 Task: Search one way flight ticket for 2 adults, 2 infants in seat and 1 infant on lap in first from Rochester: Frederick Douglass/greater Rochester International Airport to Springfield: Abraham Lincoln Capital Airport on 5-2-2023. Choice of flights is Alaska. Number of bags: 1 checked bag. Price is upto 109000. Outbound departure time preference is 10:45.
Action: Mouse moved to (262, 362)
Screenshot: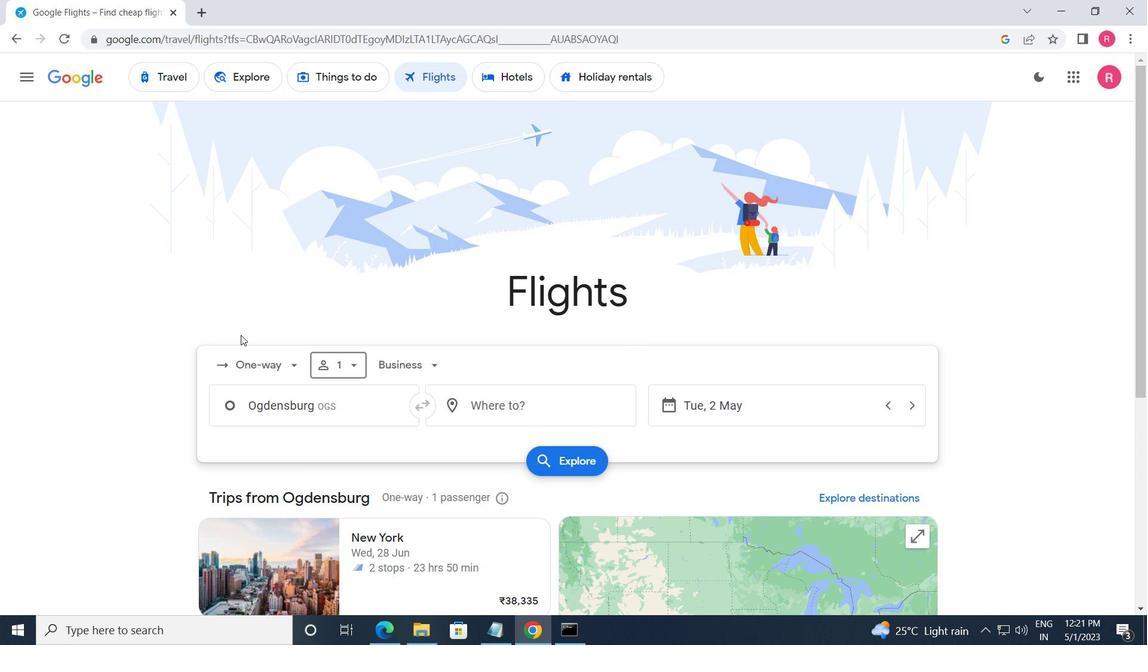 
Action: Mouse pressed left at (262, 362)
Screenshot: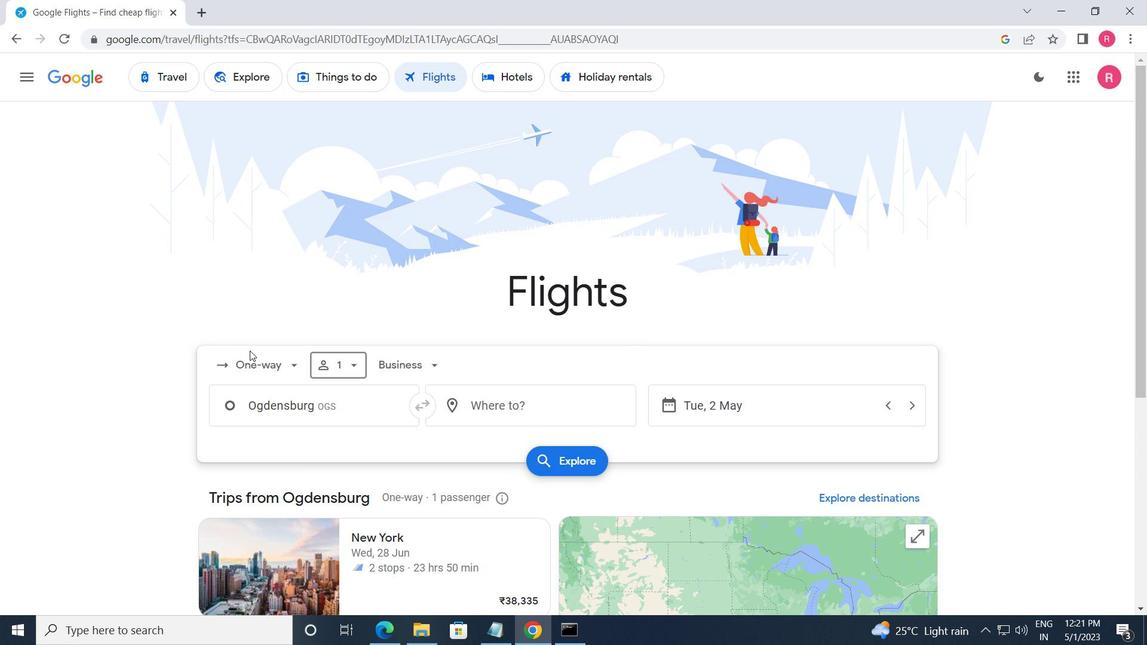 
Action: Mouse moved to (294, 433)
Screenshot: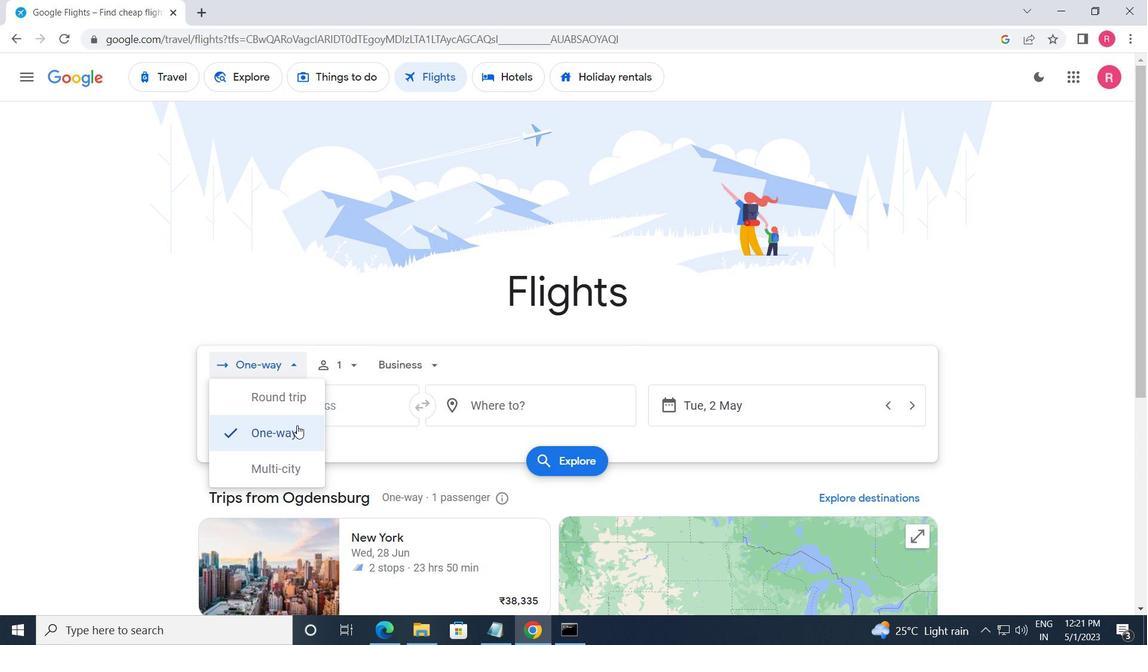 
Action: Mouse pressed left at (294, 433)
Screenshot: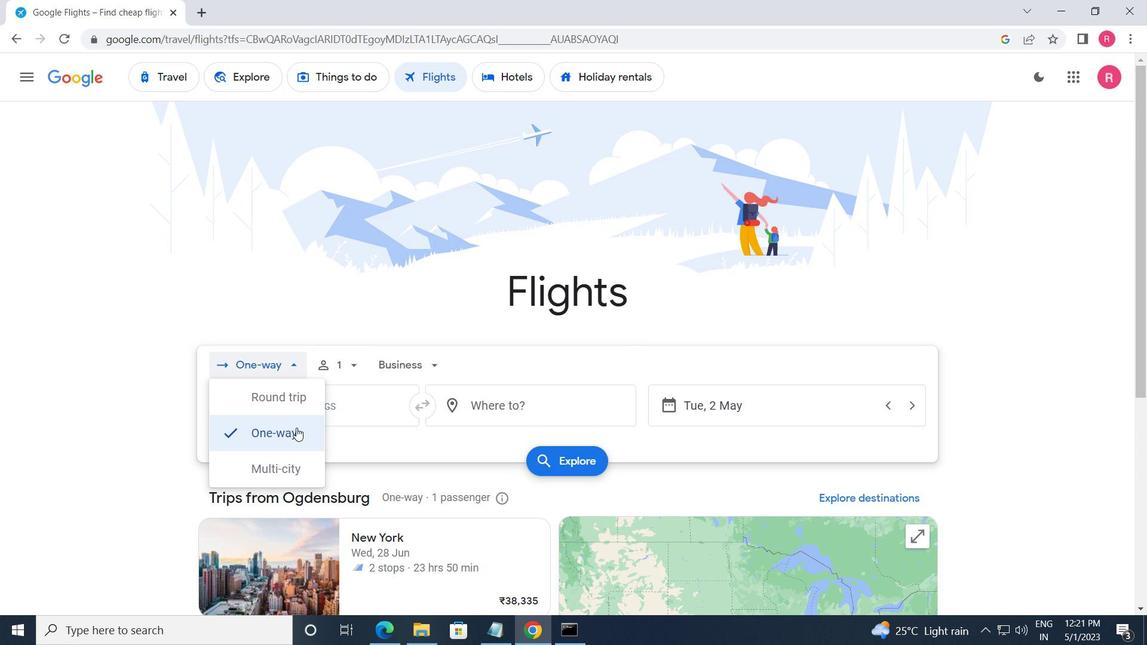 
Action: Mouse moved to (334, 372)
Screenshot: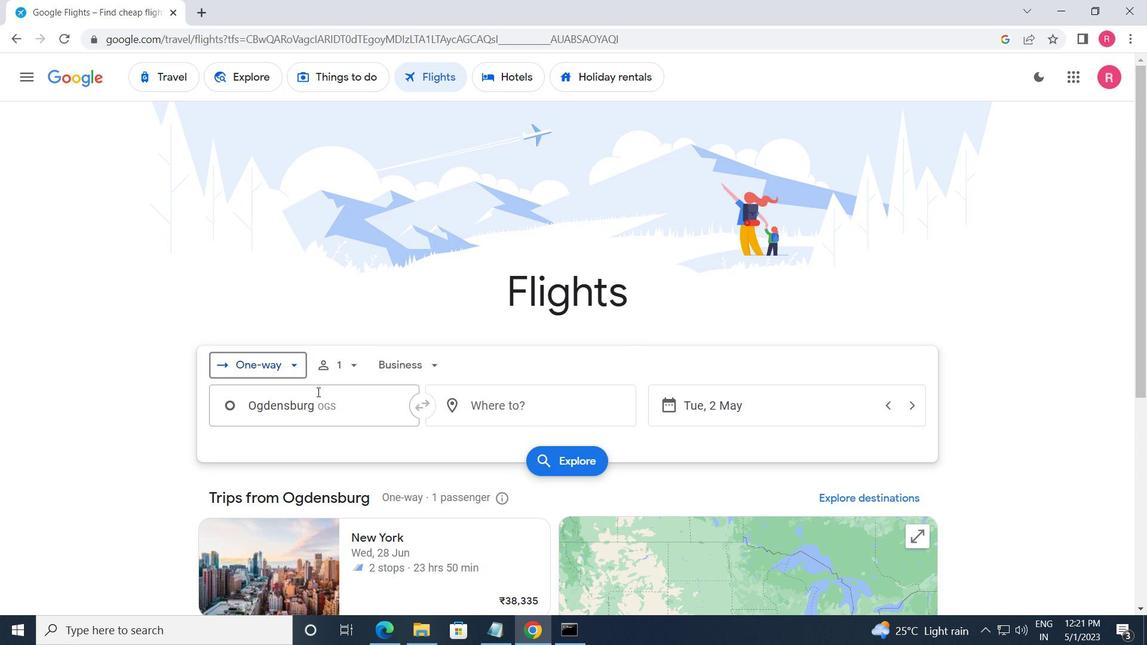 
Action: Mouse pressed left at (334, 372)
Screenshot: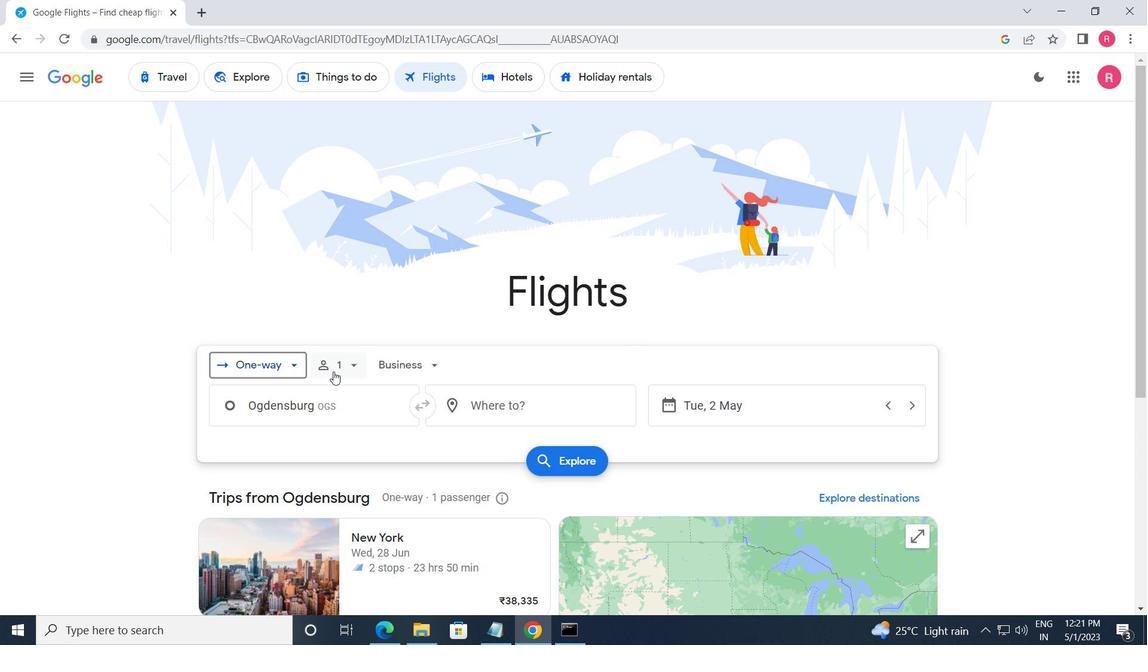 
Action: Mouse moved to (463, 406)
Screenshot: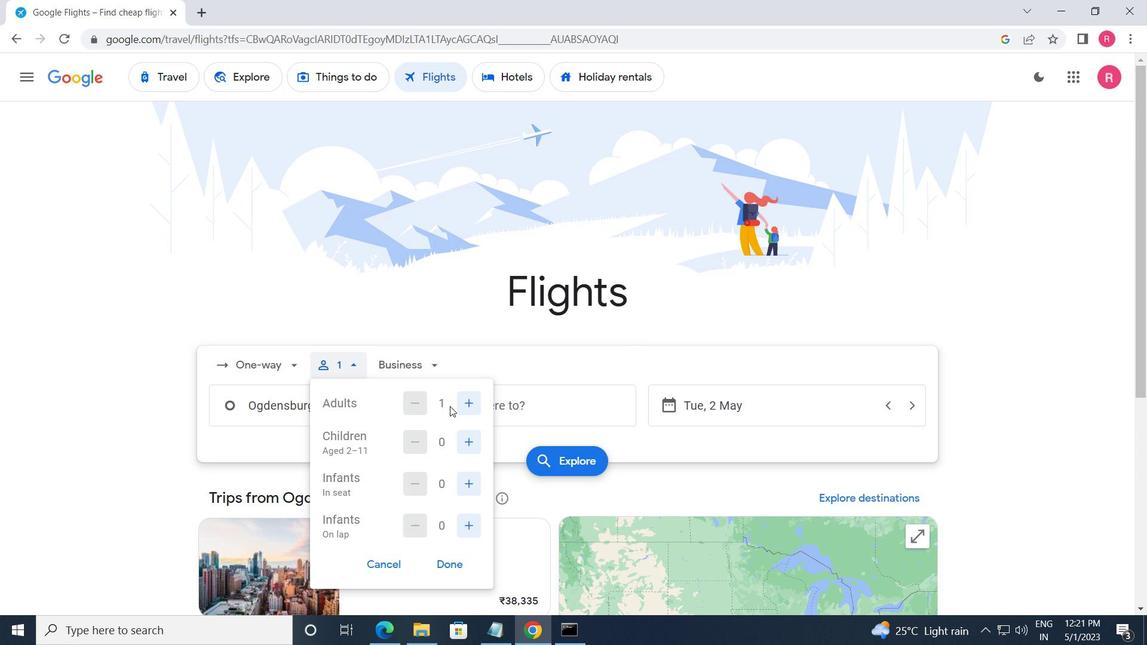 
Action: Mouse pressed left at (463, 406)
Screenshot: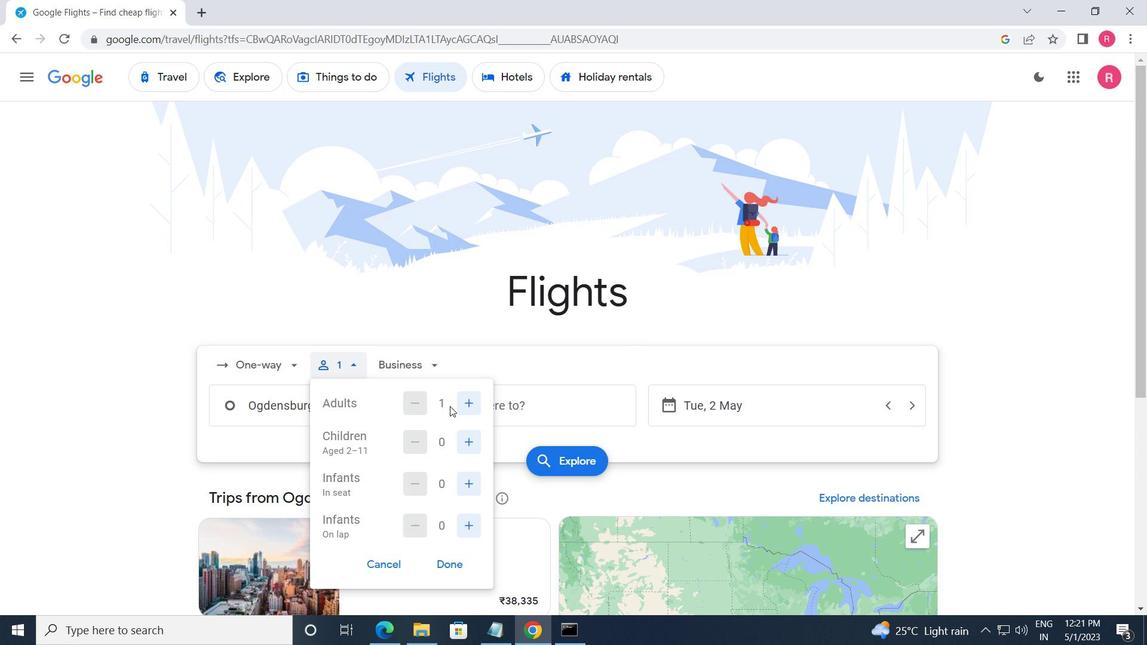 
Action: Mouse moved to (464, 407)
Screenshot: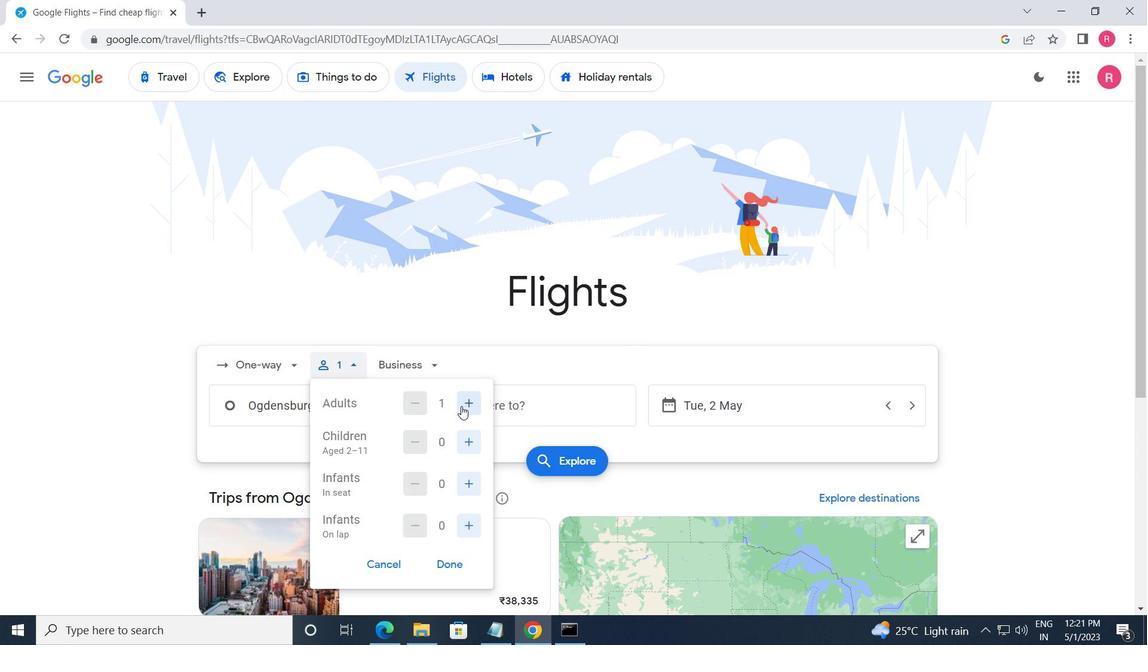 
Action: Mouse pressed left at (464, 407)
Screenshot: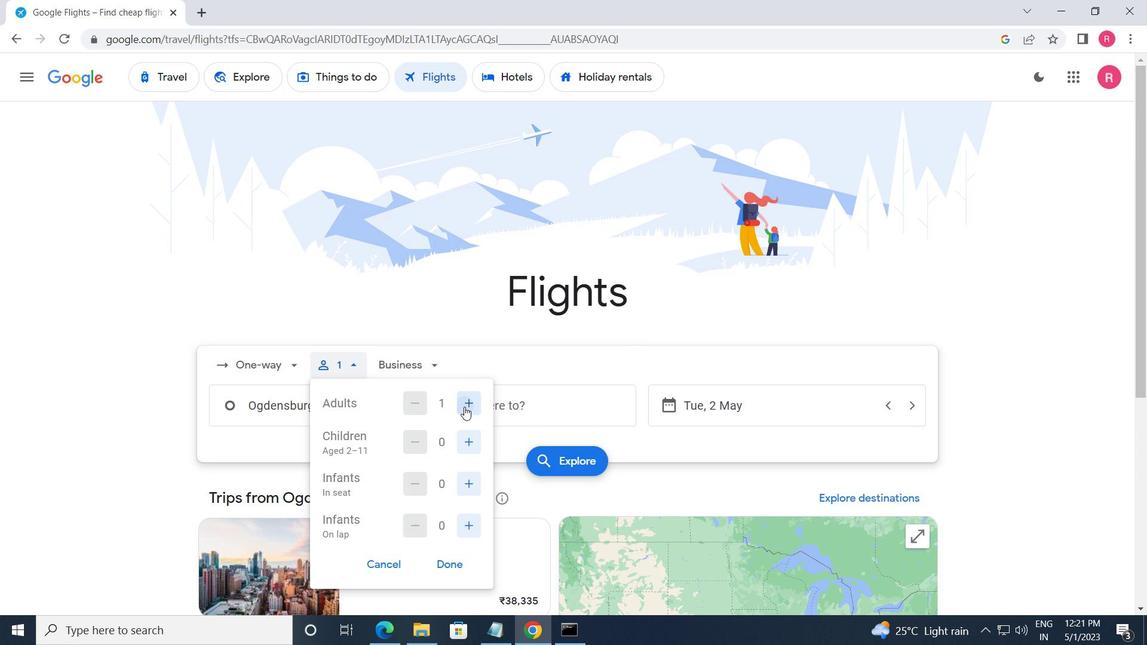 
Action: Mouse moved to (407, 406)
Screenshot: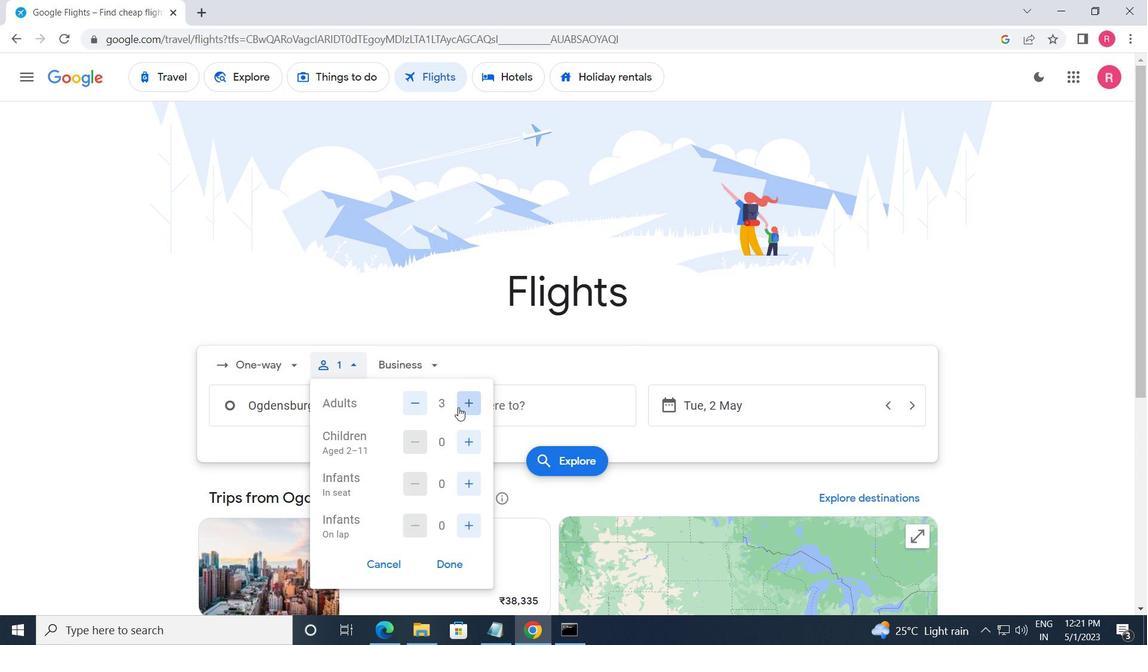 
Action: Mouse pressed left at (407, 406)
Screenshot: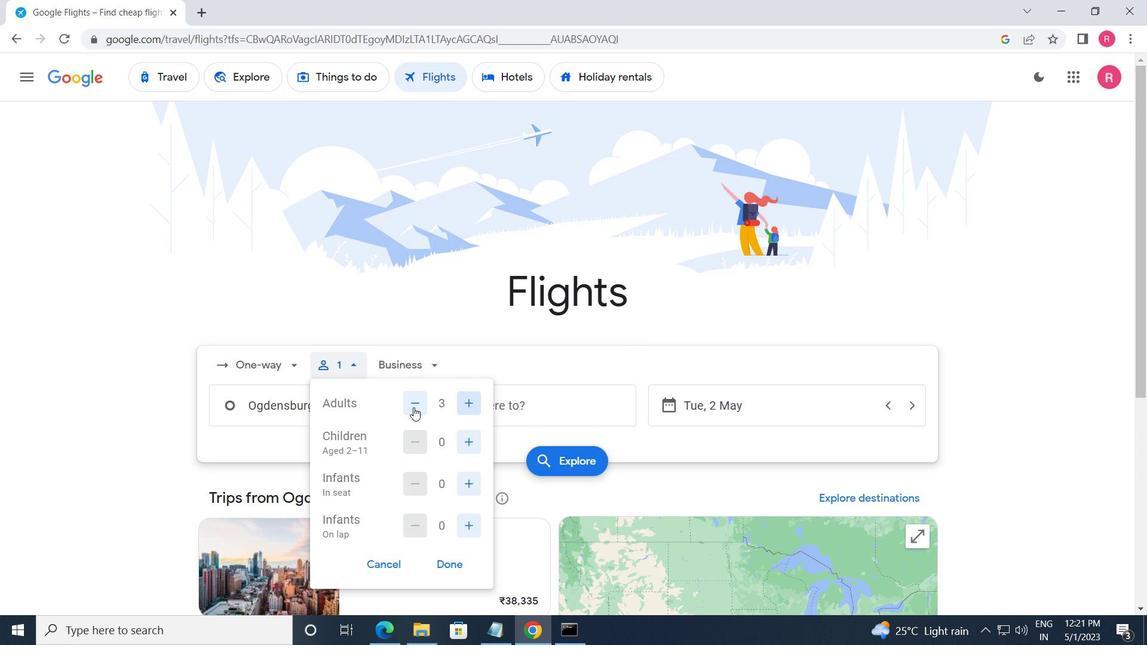 
Action: Mouse moved to (466, 442)
Screenshot: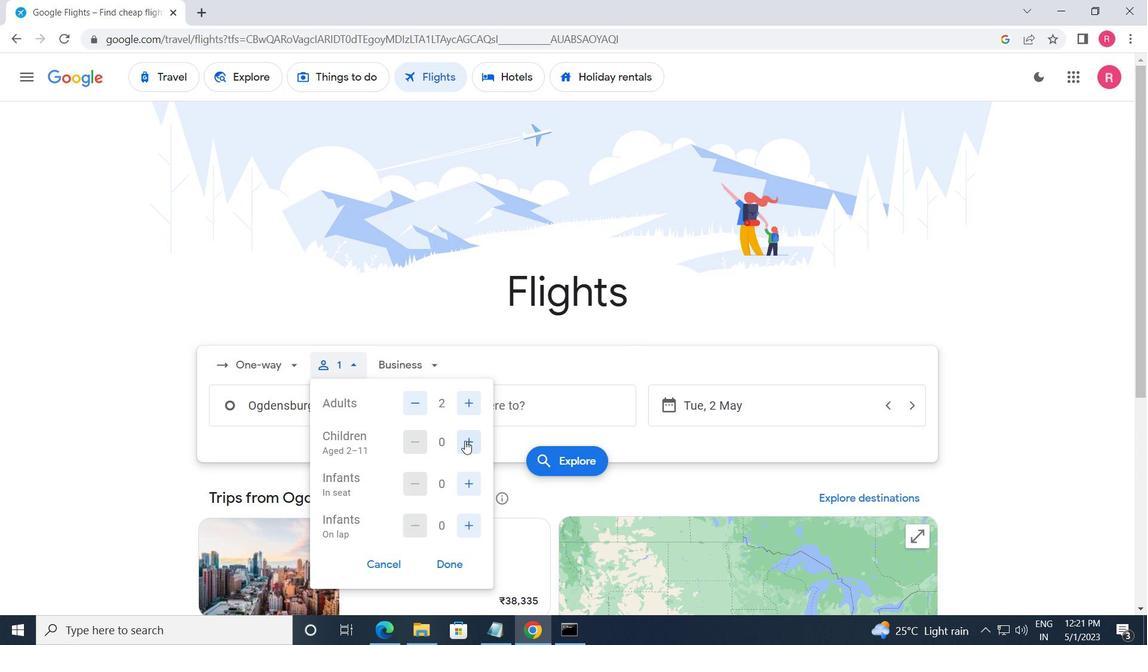 
Action: Mouse pressed left at (466, 442)
Screenshot: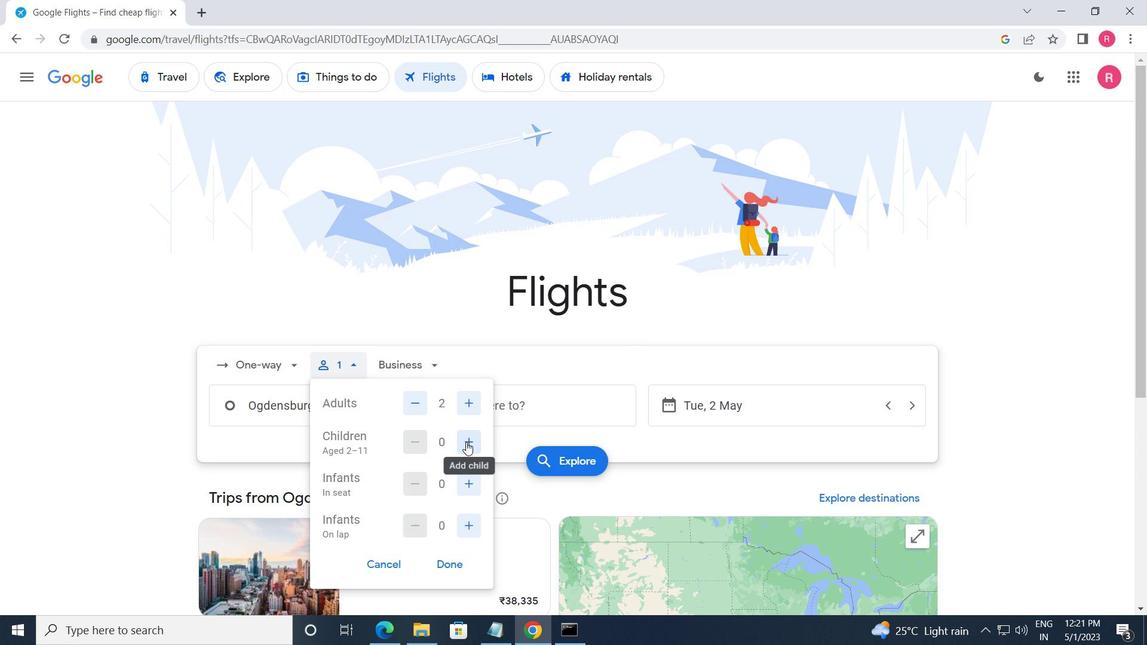 
Action: Mouse moved to (466, 442)
Screenshot: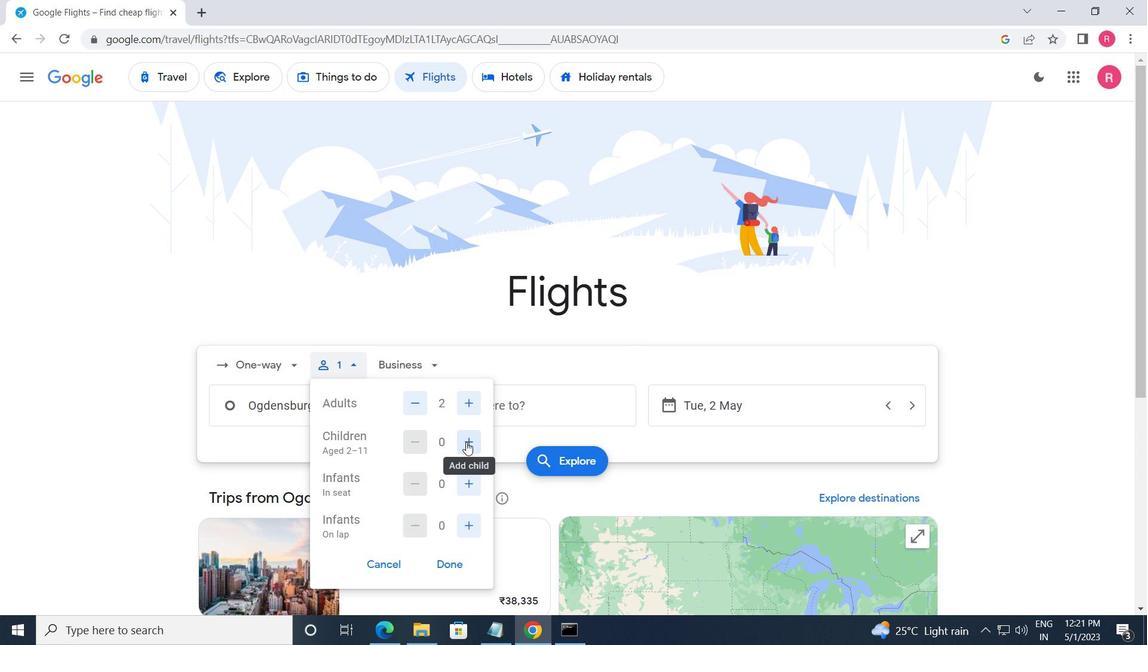 
Action: Mouse pressed left at (466, 442)
Screenshot: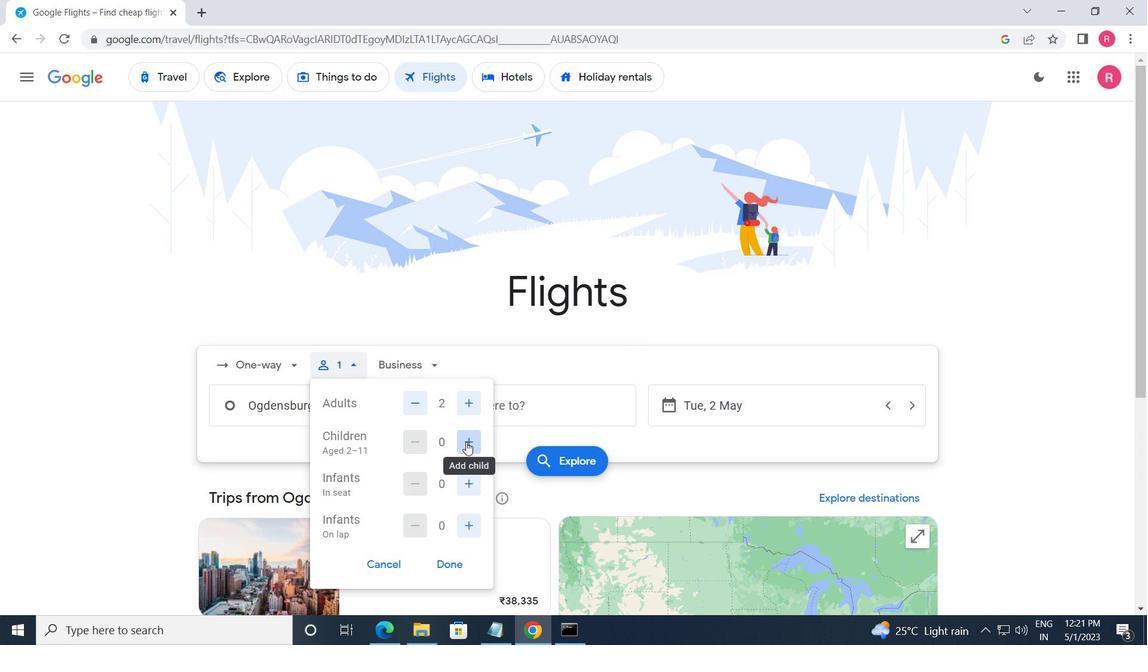 
Action: Mouse moved to (469, 489)
Screenshot: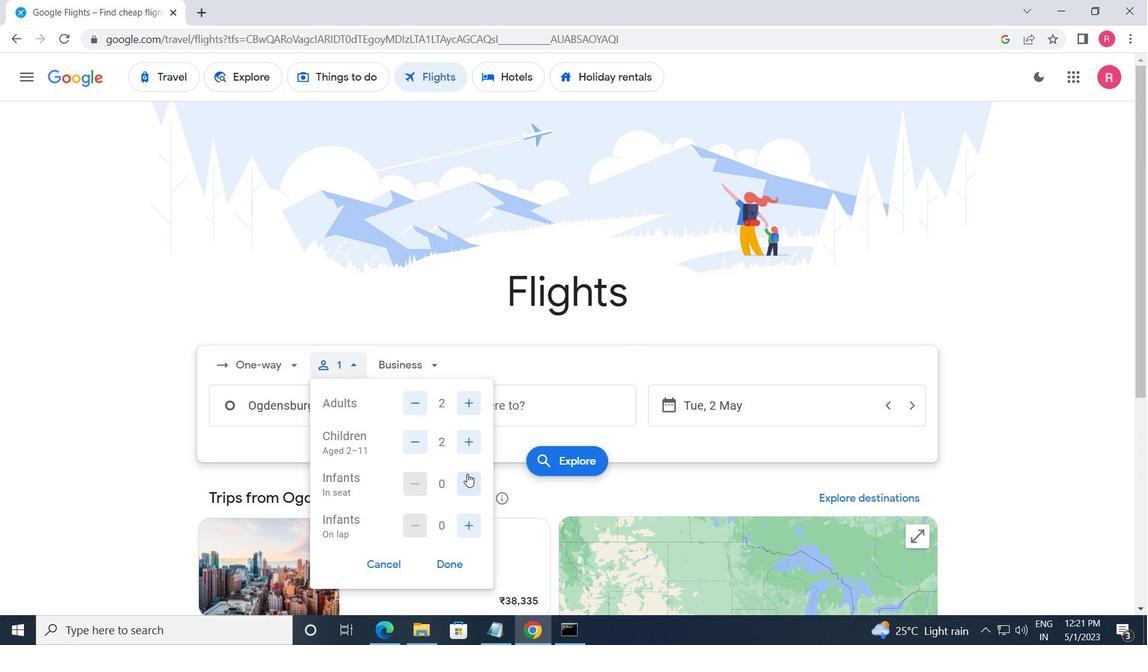 
Action: Mouse pressed left at (469, 489)
Screenshot: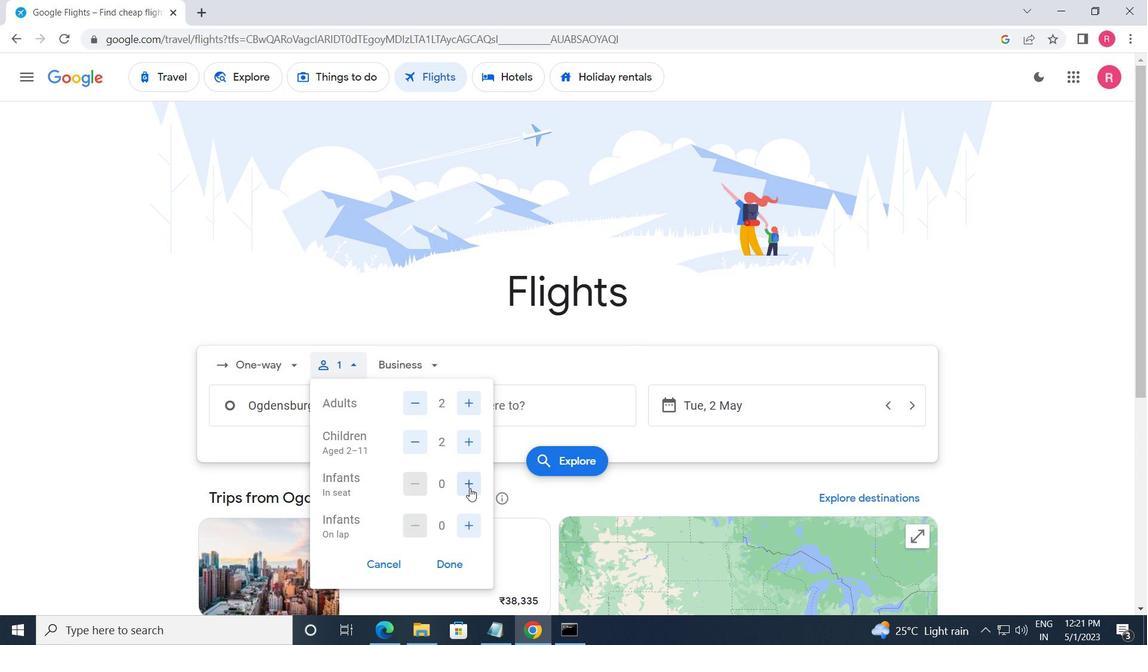 
Action: Mouse moved to (470, 490)
Screenshot: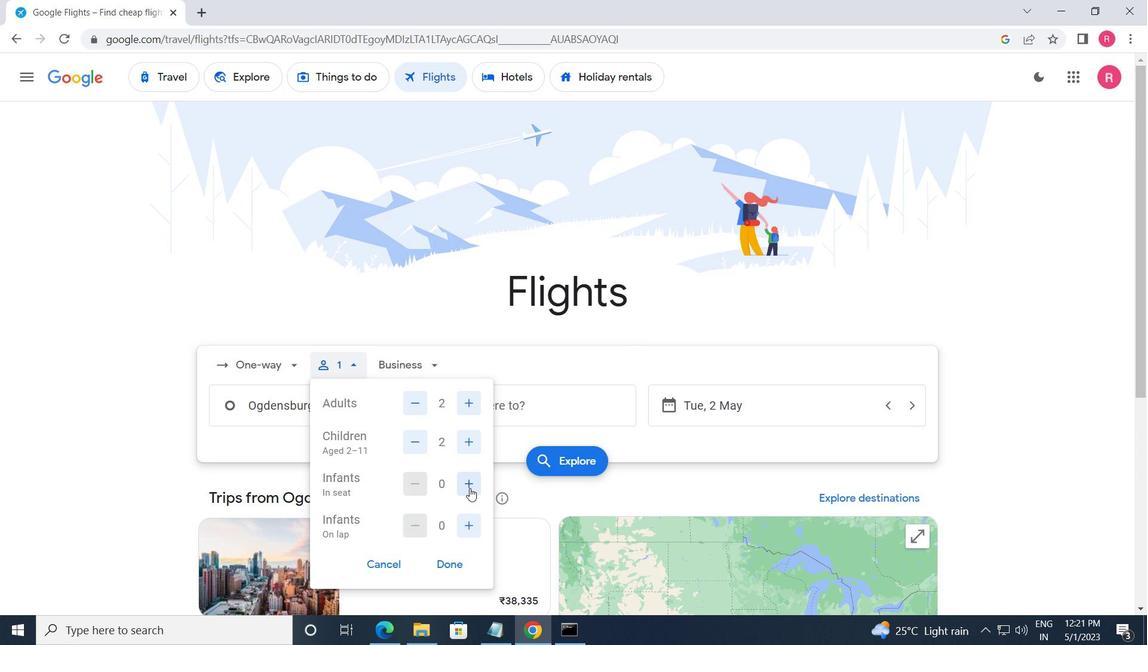 
Action: Mouse pressed left at (470, 490)
Screenshot: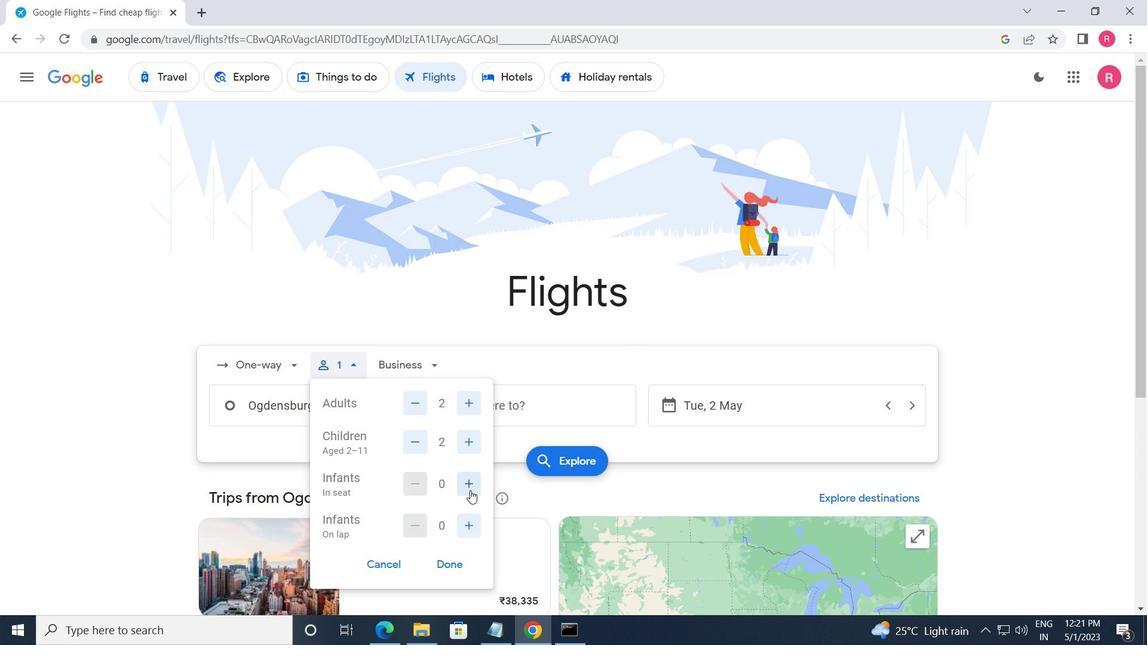 
Action: Mouse moved to (394, 367)
Screenshot: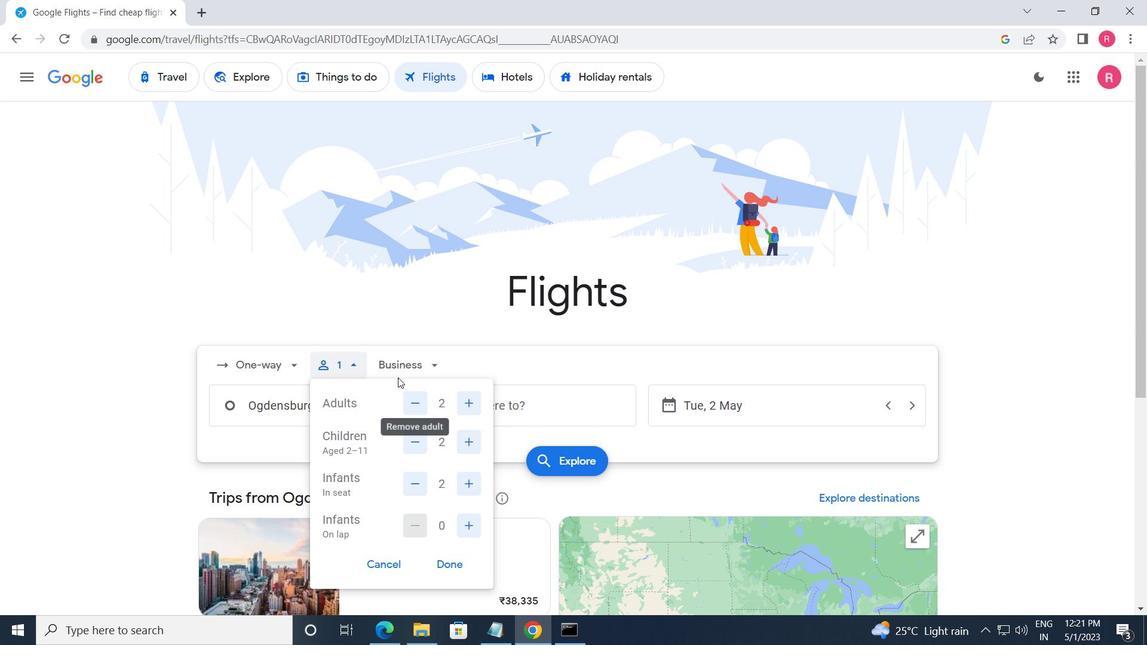 
Action: Mouse pressed left at (394, 367)
Screenshot: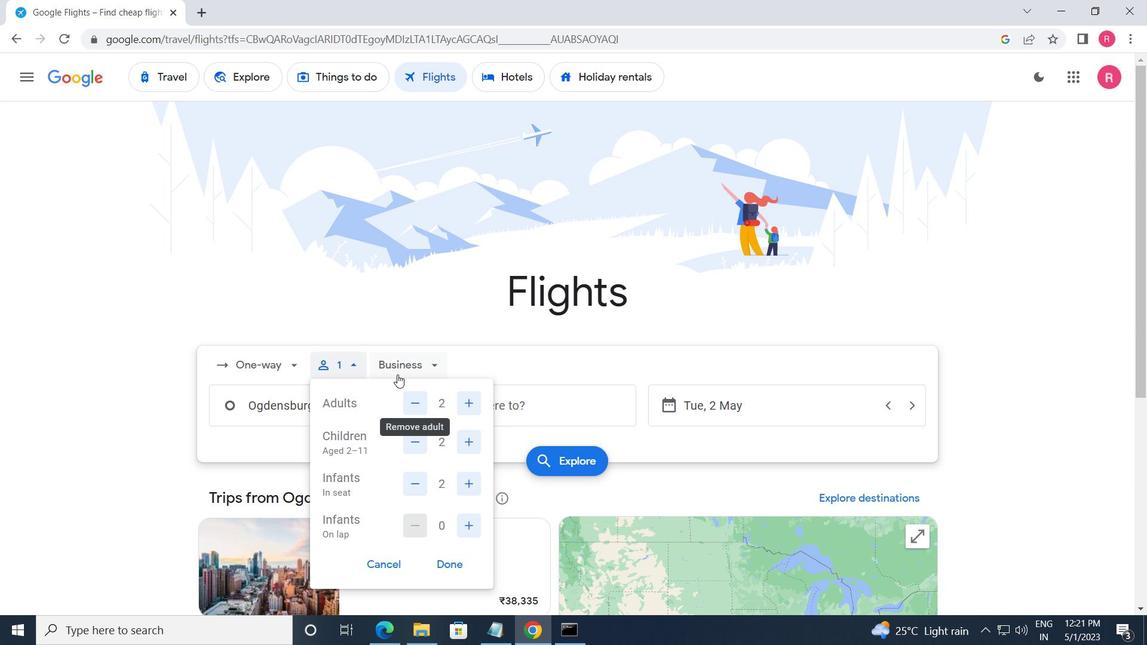 
Action: Mouse moved to (435, 501)
Screenshot: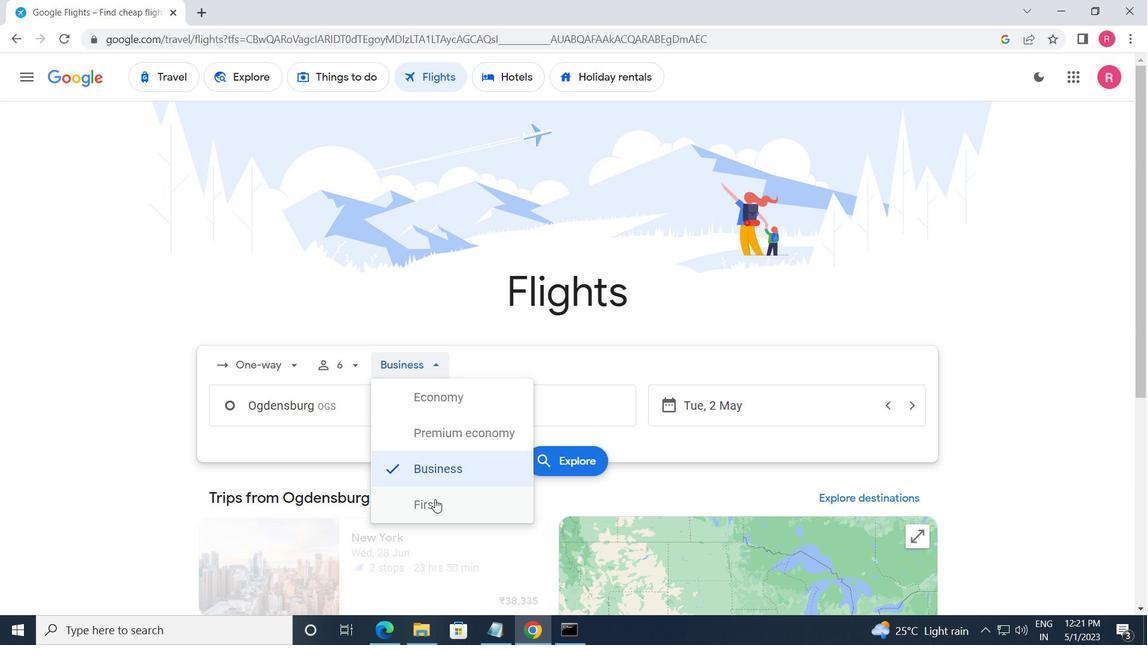 
Action: Mouse pressed left at (435, 501)
Screenshot: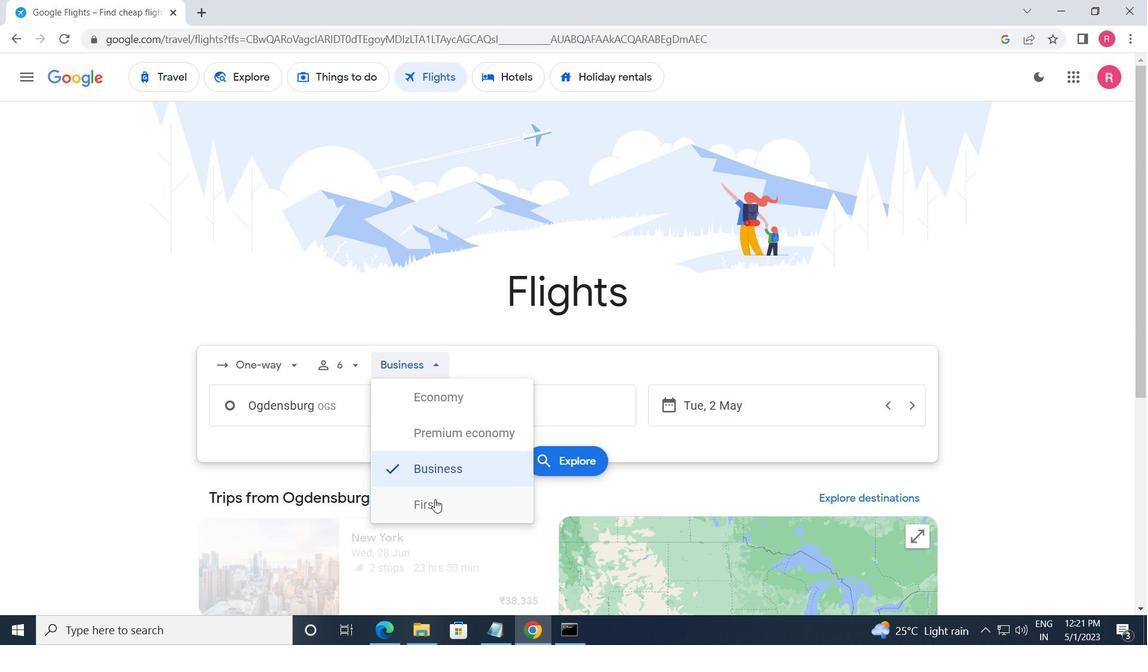 
Action: Mouse moved to (342, 416)
Screenshot: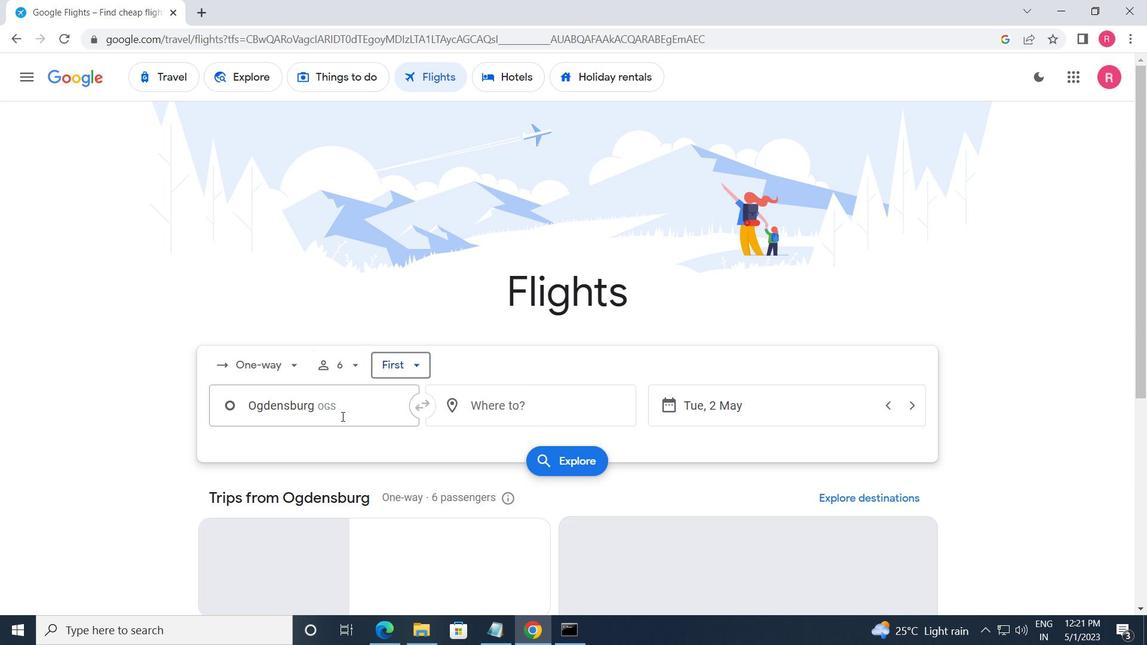 
Action: Mouse pressed left at (342, 416)
Screenshot: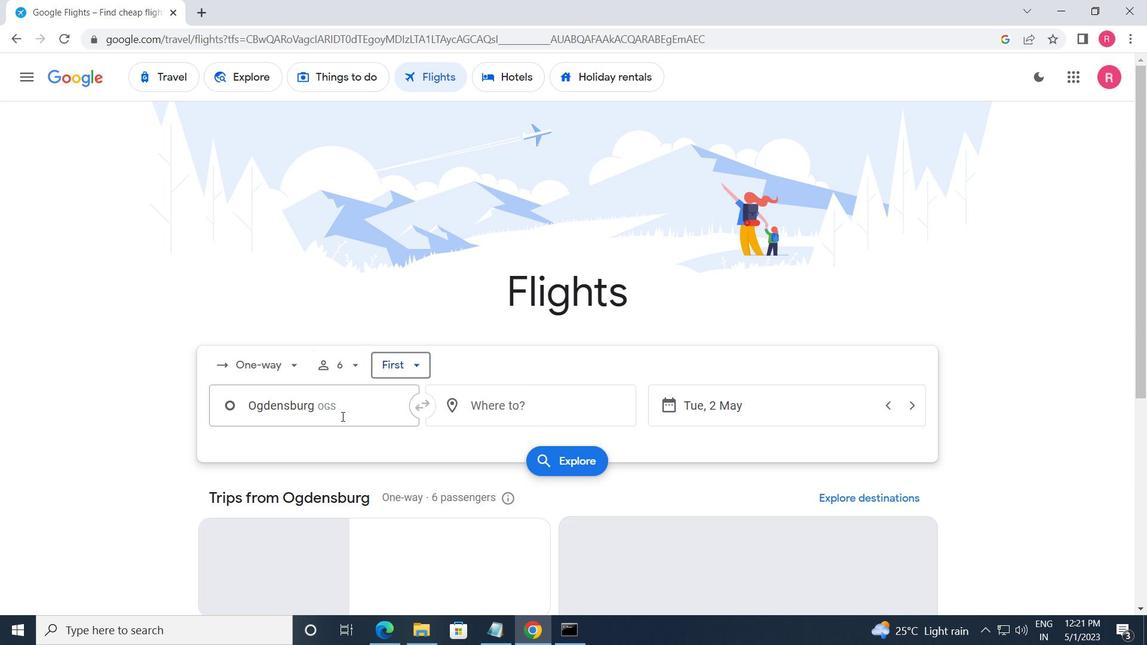 
Action: Mouse moved to (340, 450)
Screenshot: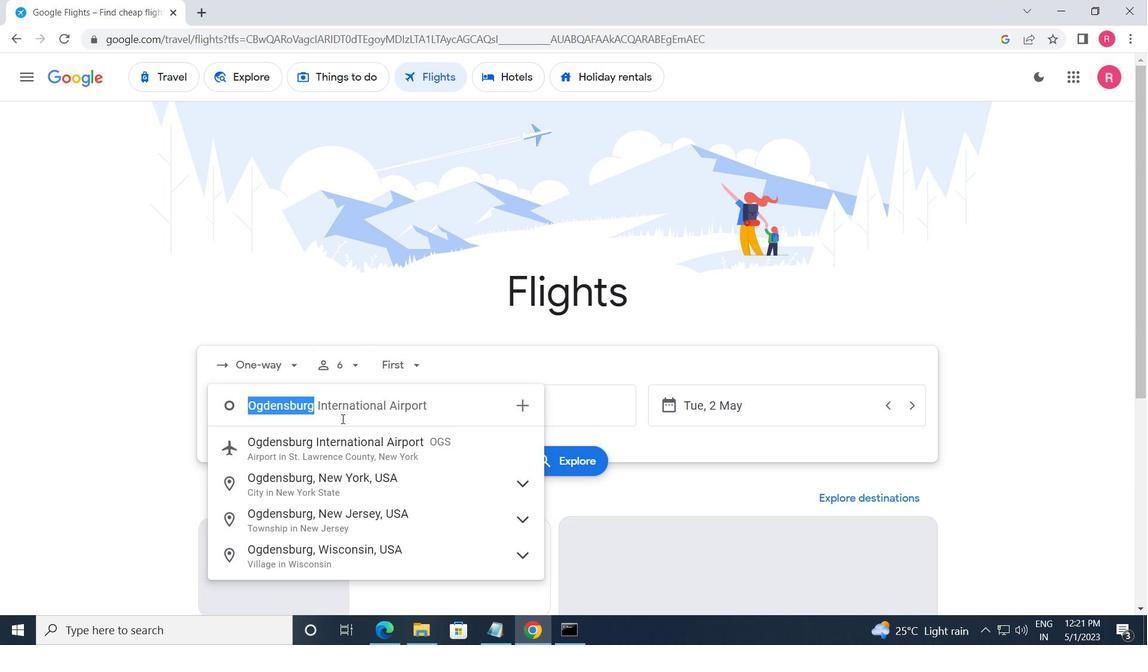 
Action: Mouse pressed left at (340, 450)
Screenshot: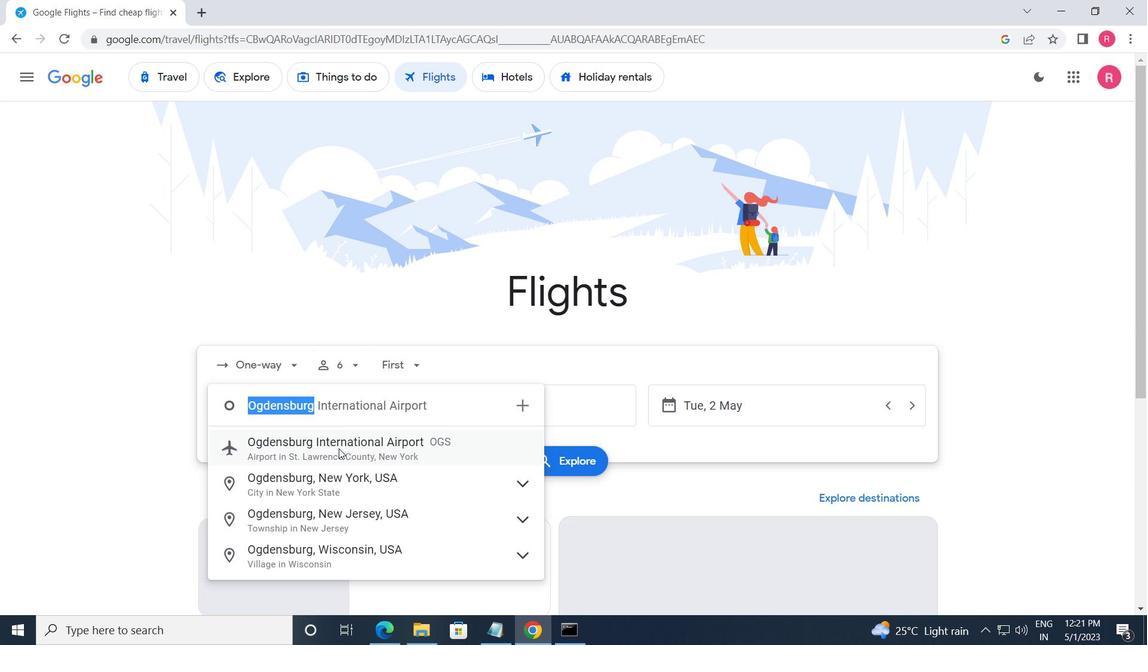 
Action: Mouse moved to (506, 404)
Screenshot: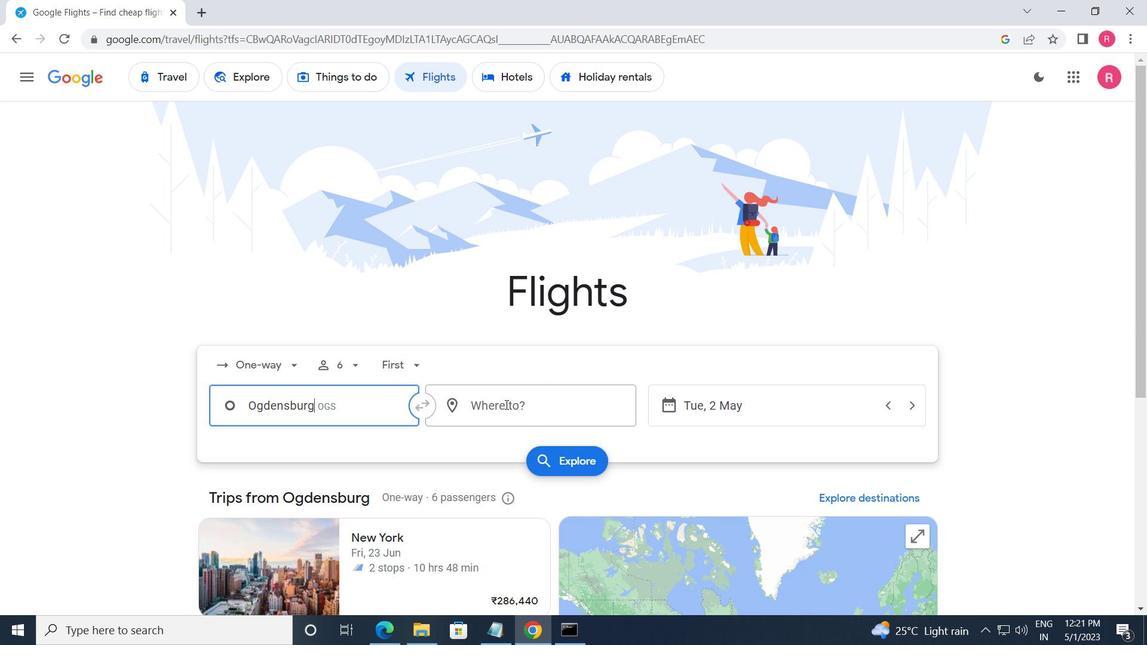 
Action: Mouse pressed left at (506, 404)
Screenshot: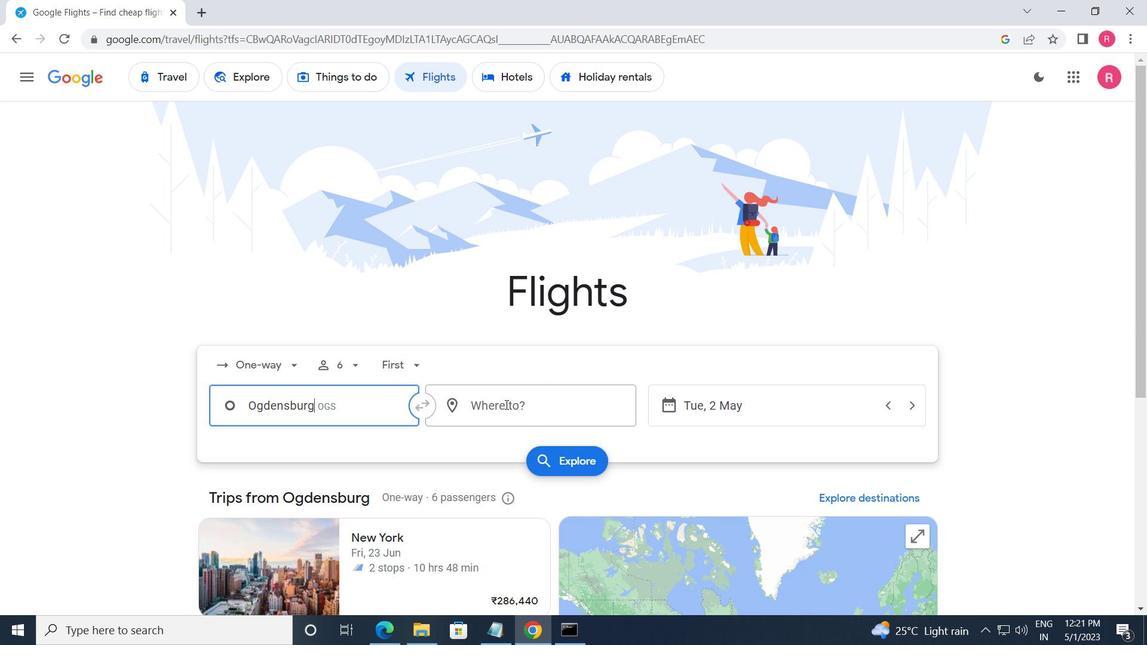 
Action: Mouse moved to (501, 553)
Screenshot: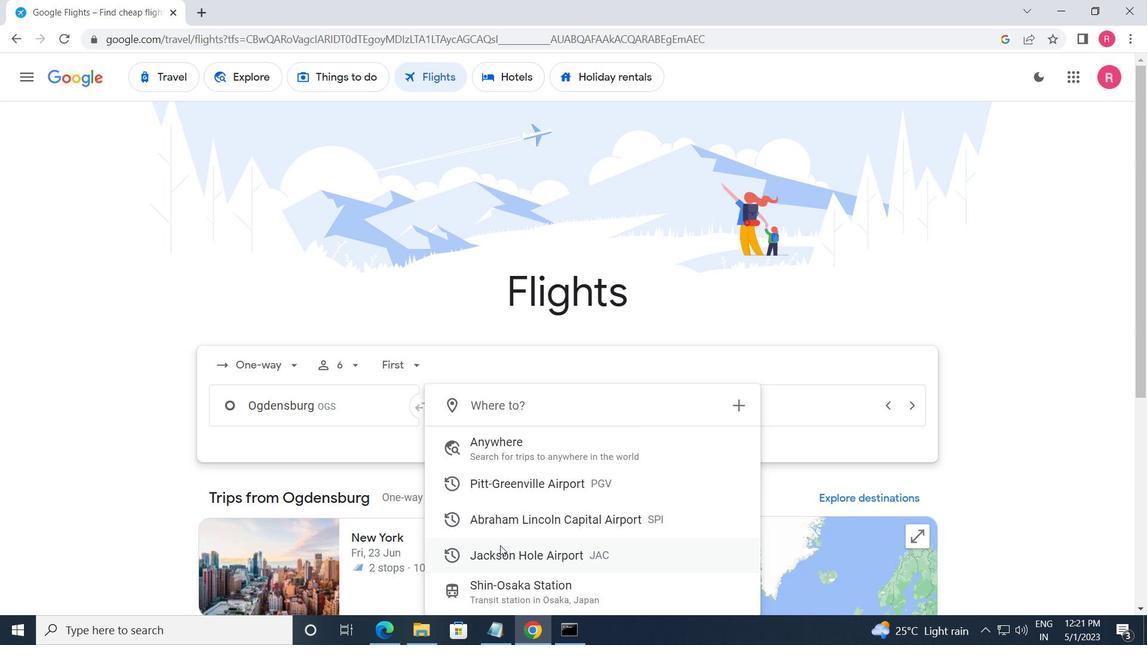 
Action: Mouse pressed left at (501, 553)
Screenshot: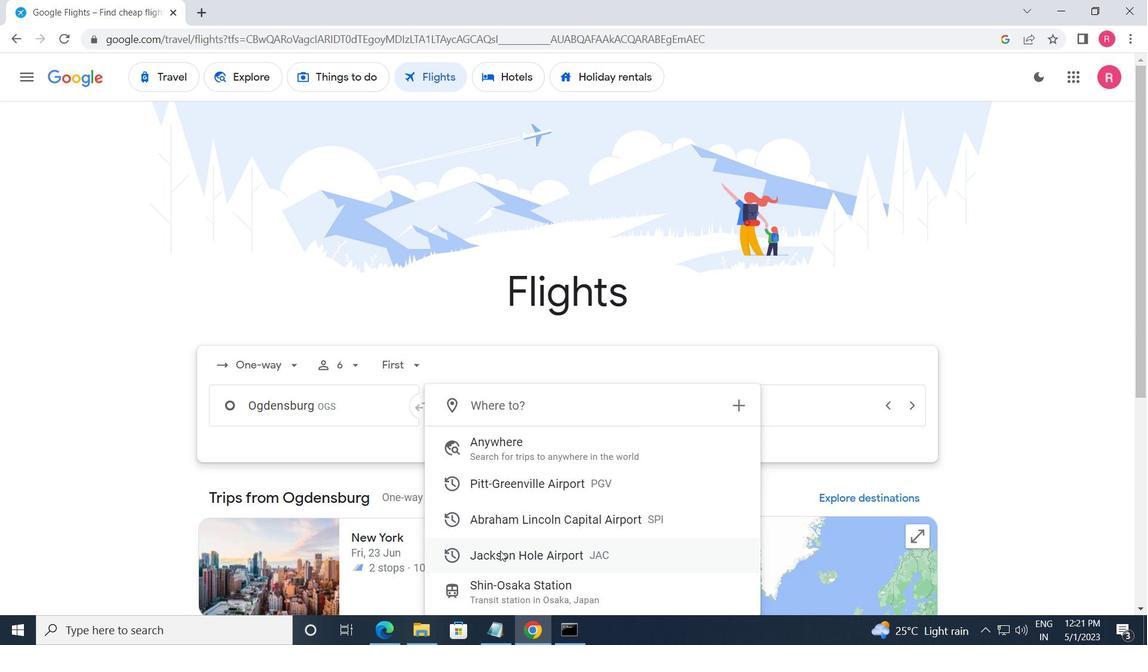 
Action: Mouse moved to (753, 418)
Screenshot: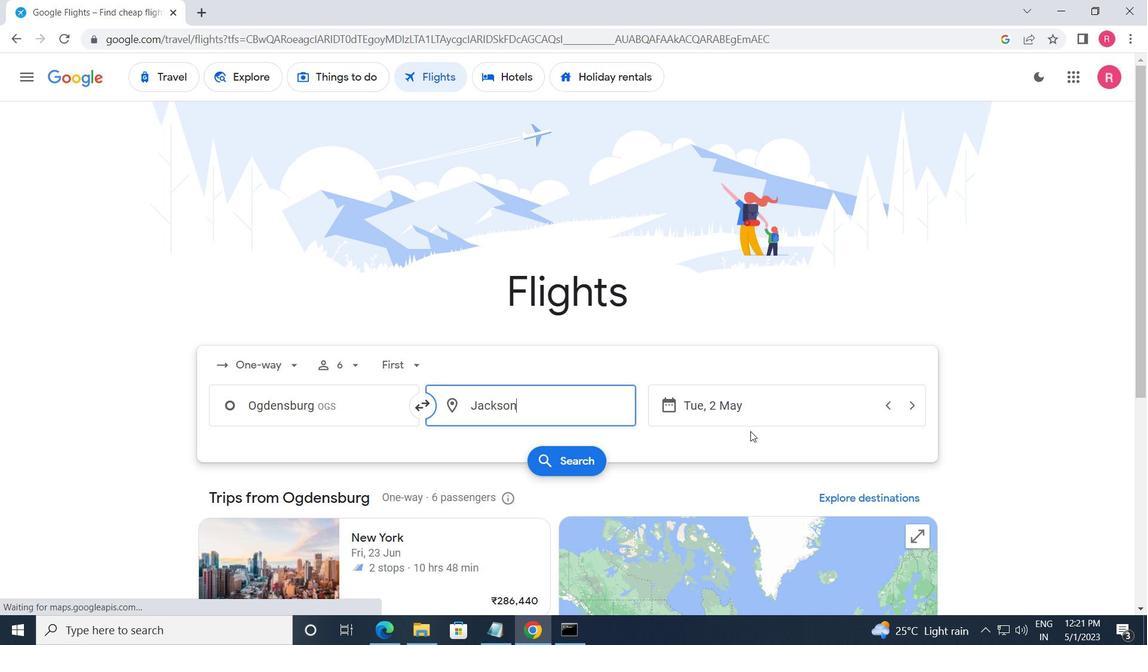 
Action: Mouse pressed left at (753, 418)
Screenshot: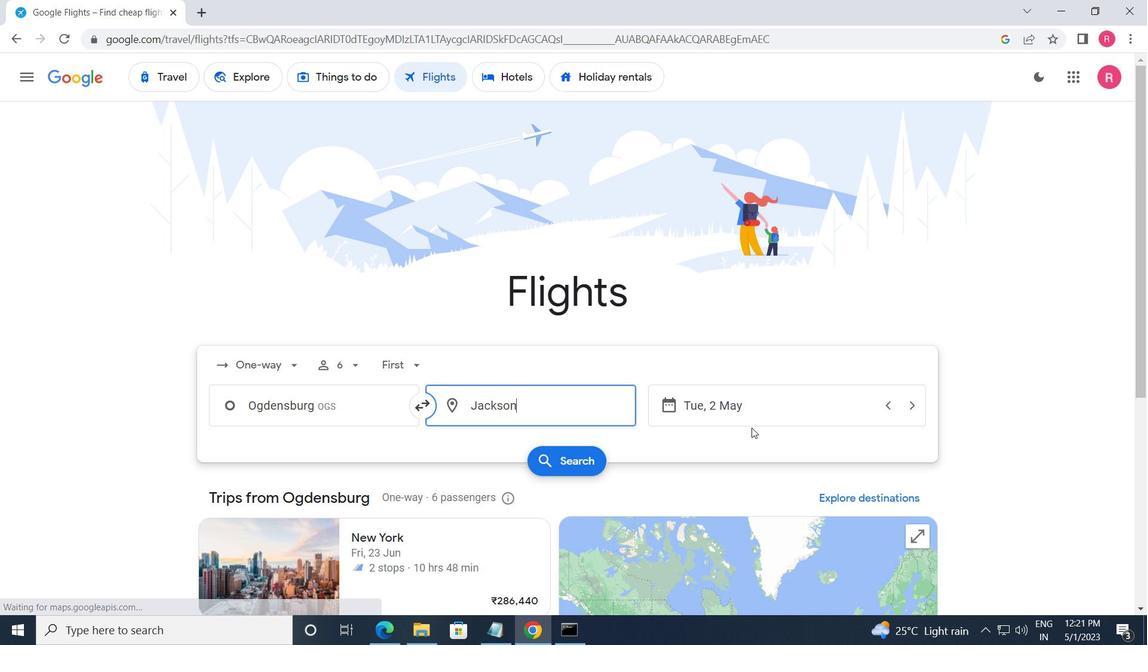 
Action: Mouse moved to (463, 349)
Screenshot: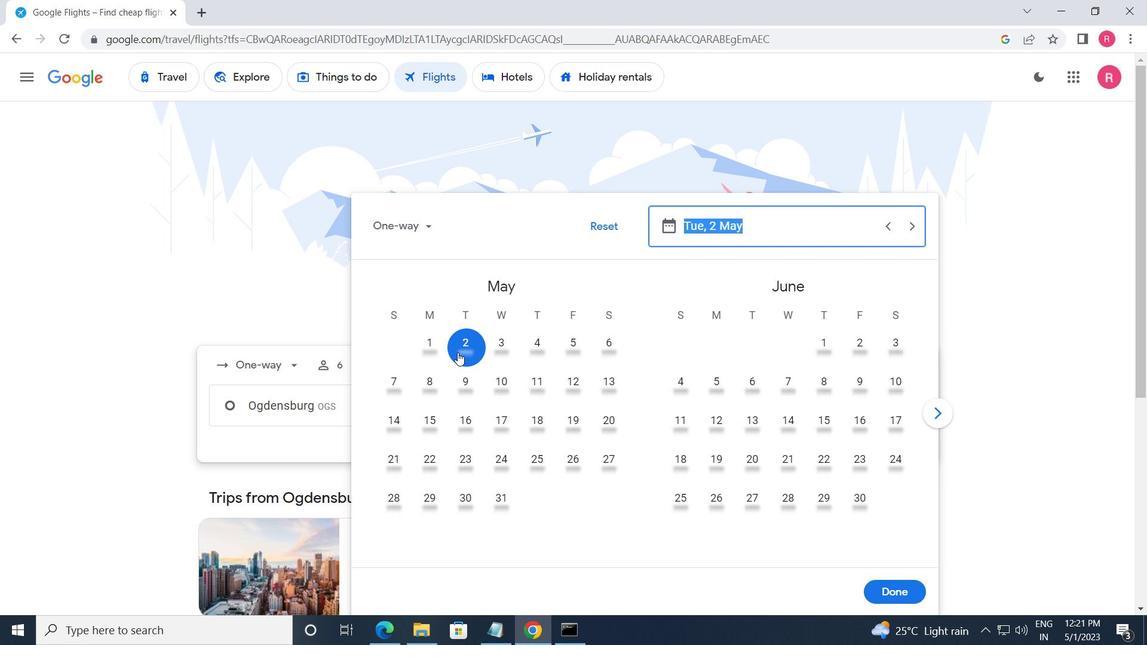 
Action: Mouse pressed left at (463, 349)
Screenshot: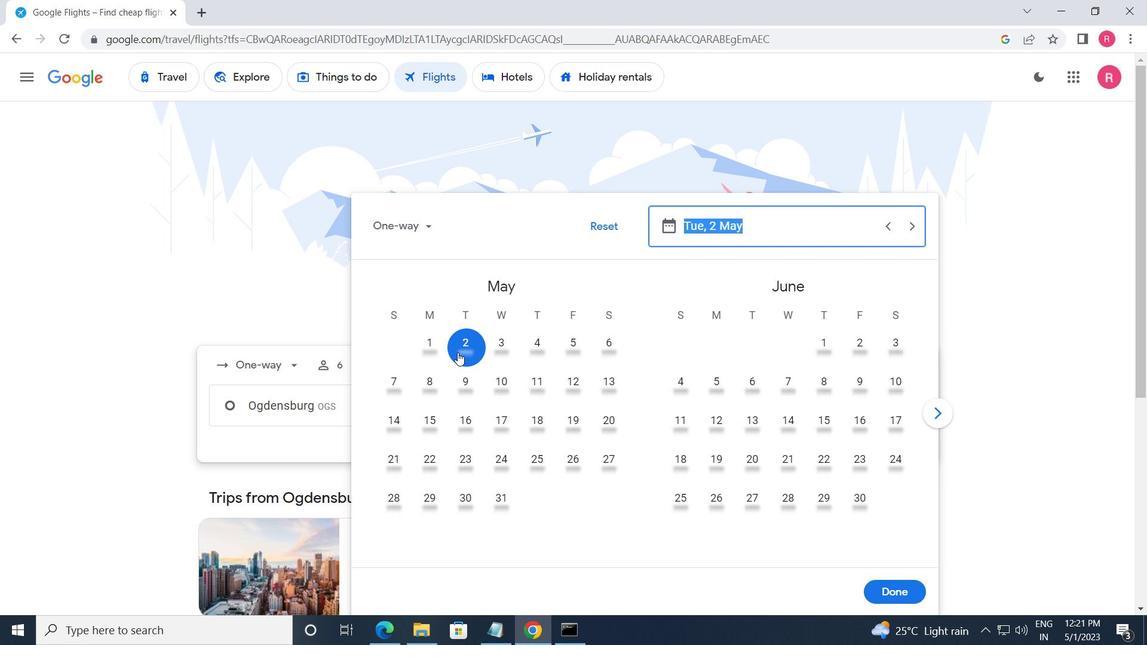 
Action: Mouse moved to (885, 593)
Screenshot: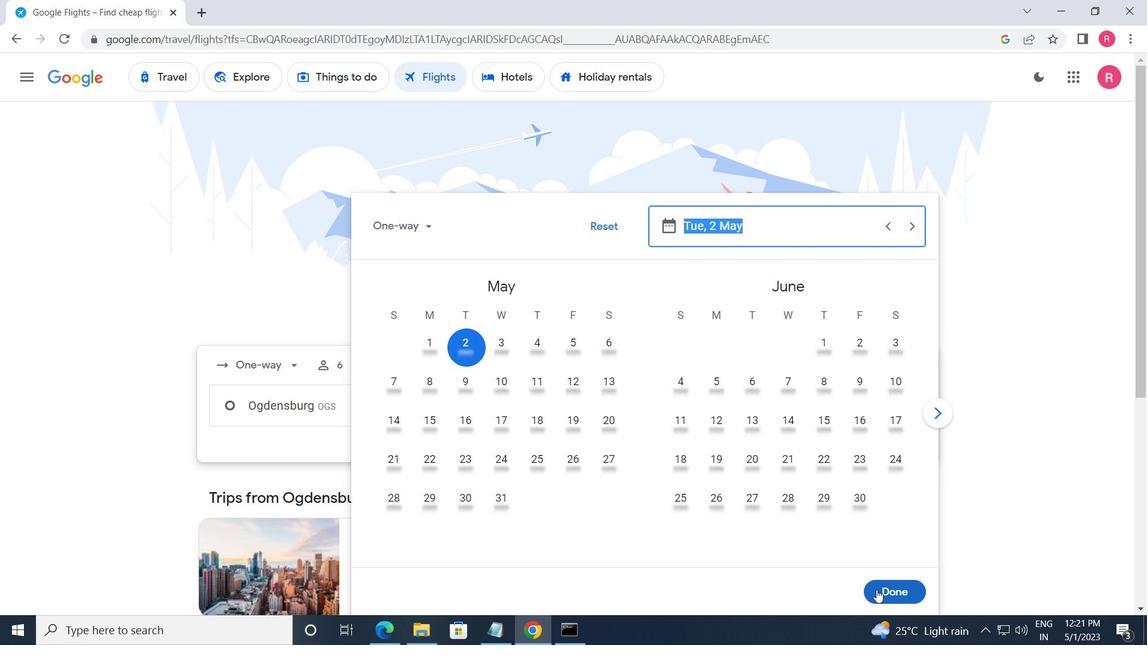 
Action: Mouse pressed left at (885, 593)
Screenshot: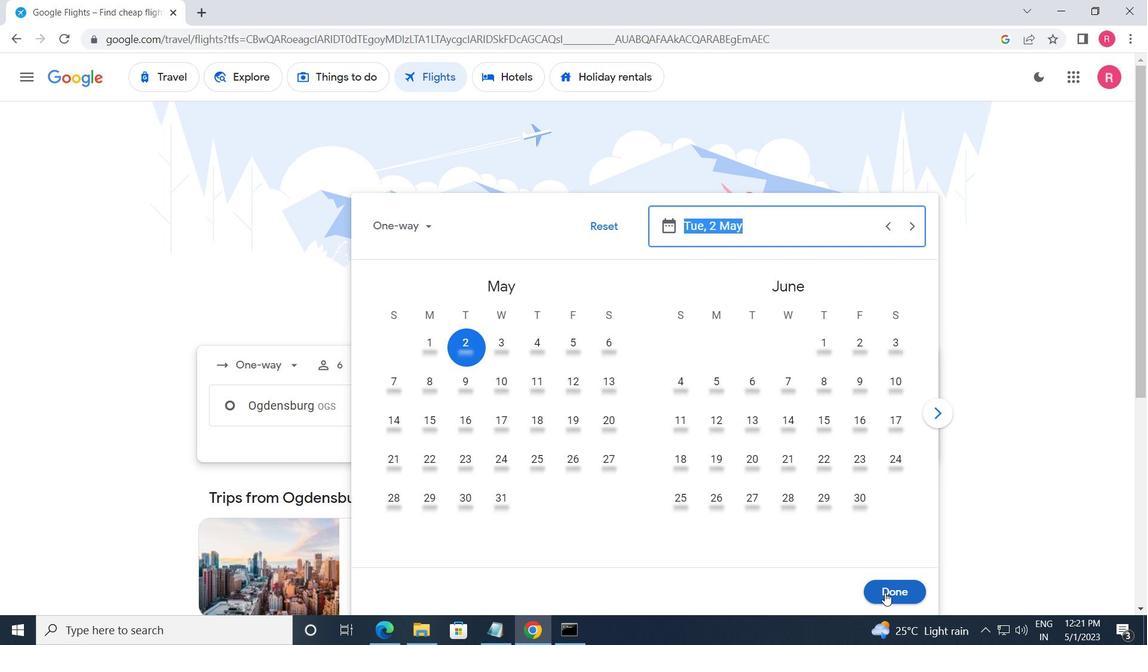 
Action: Mouse moved to (550, 466)
Screenshot: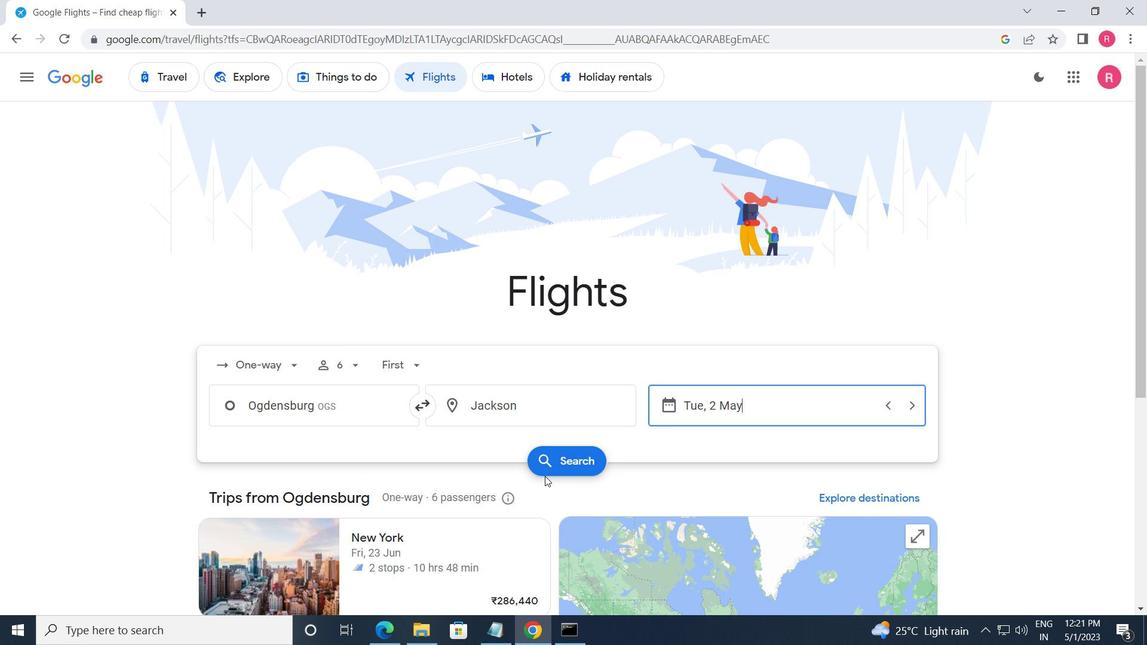 
Action: Mouse pressed left at (550, 466)
Screenshot: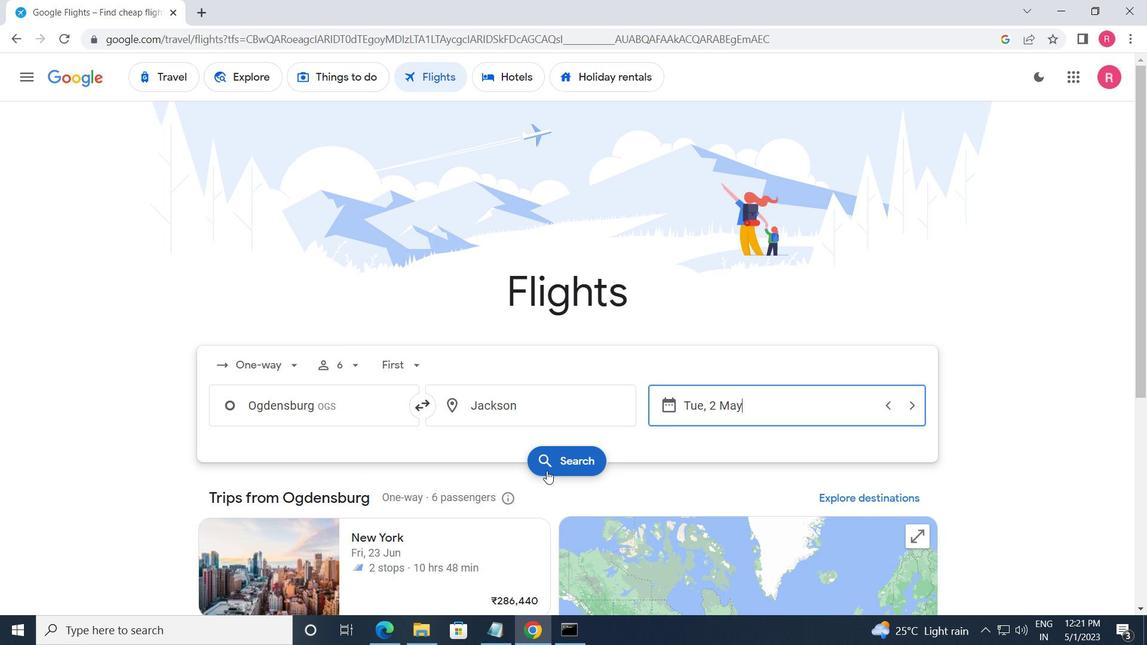 
Action: Mouse moved to (221, 206)
Screenshot: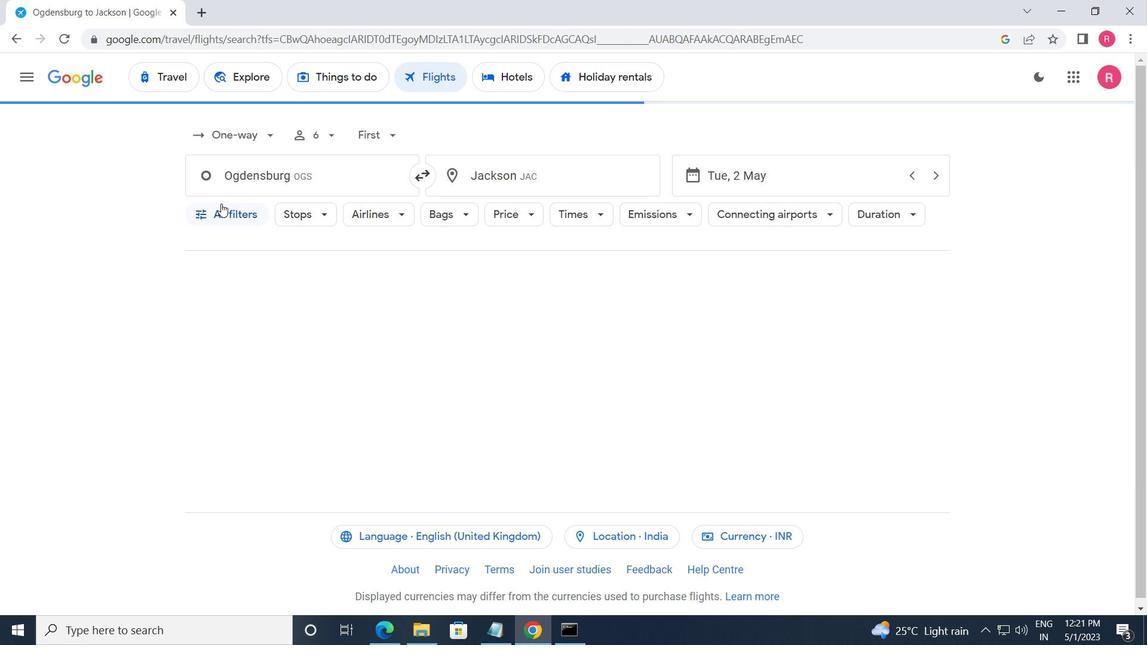 
Action: Mouse pressed left at (221, 206)
Screenshot: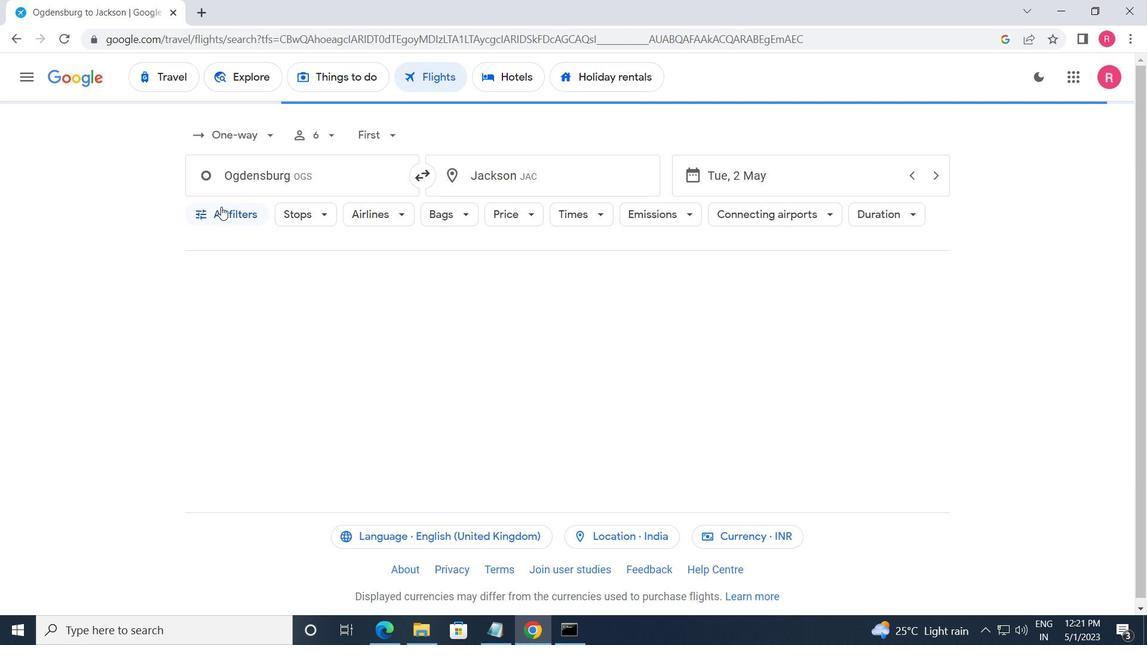 
Action: Mouse moved to (268, 369)
Screenshot: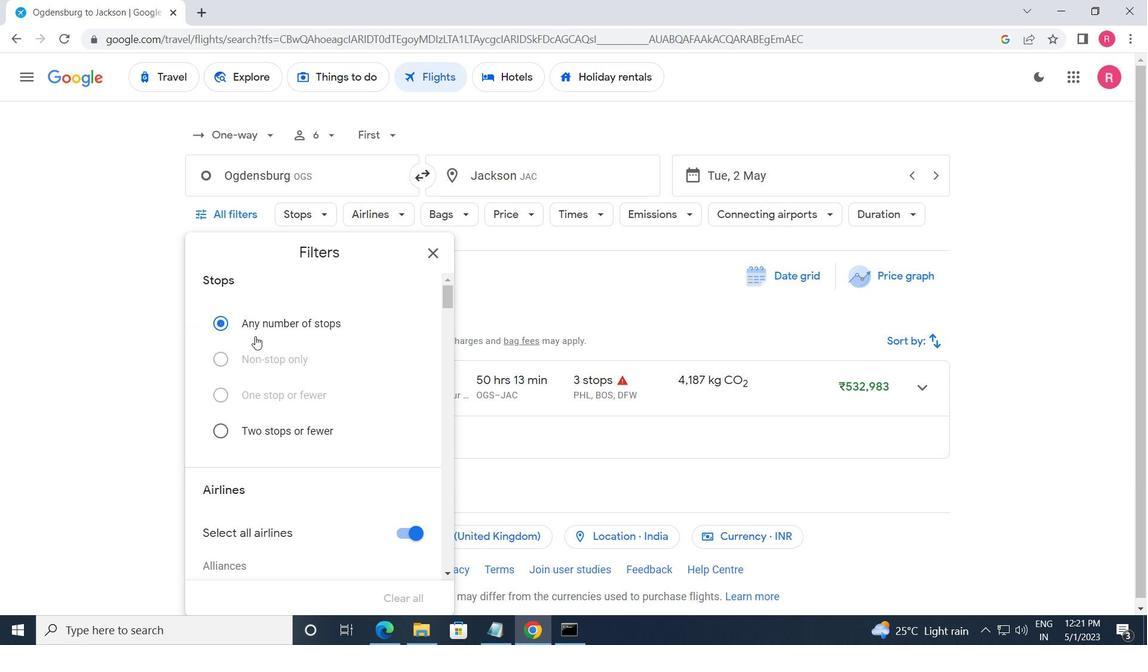 
Action: Mouse scrolled (268, 369) with delta (0, 0)
Screenshot: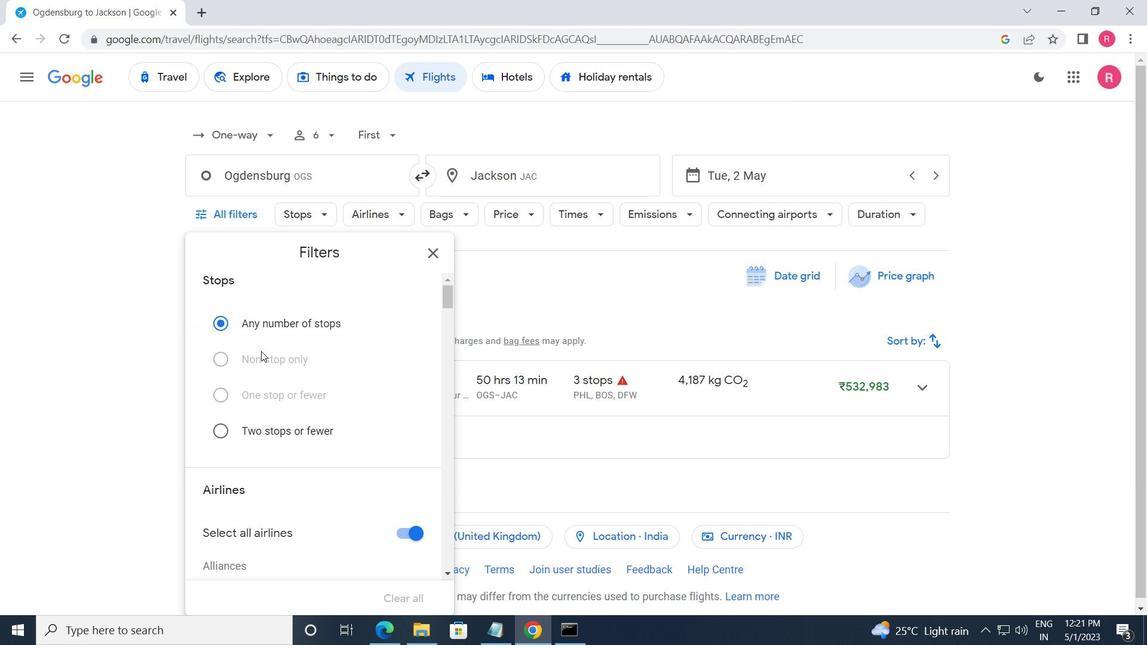 
Action: Mouse scrolled (268, 369) with delta (0, 0)
Screenshot: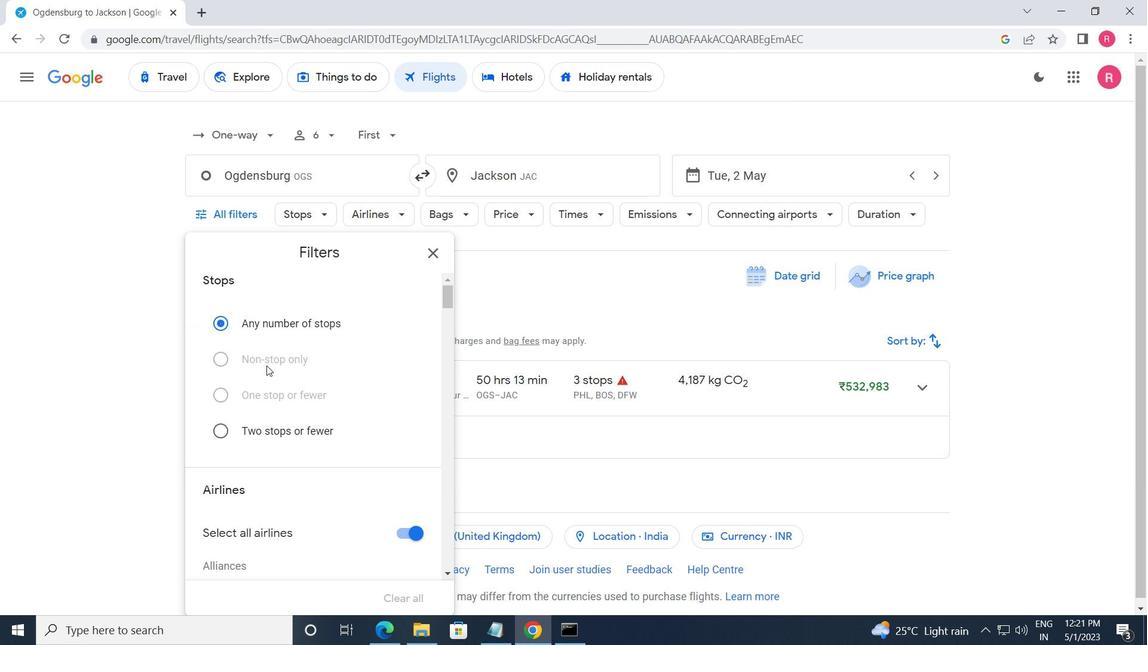 
Action: Mouse scrolled (268, 369) with delta (0, 0)
Screenshot: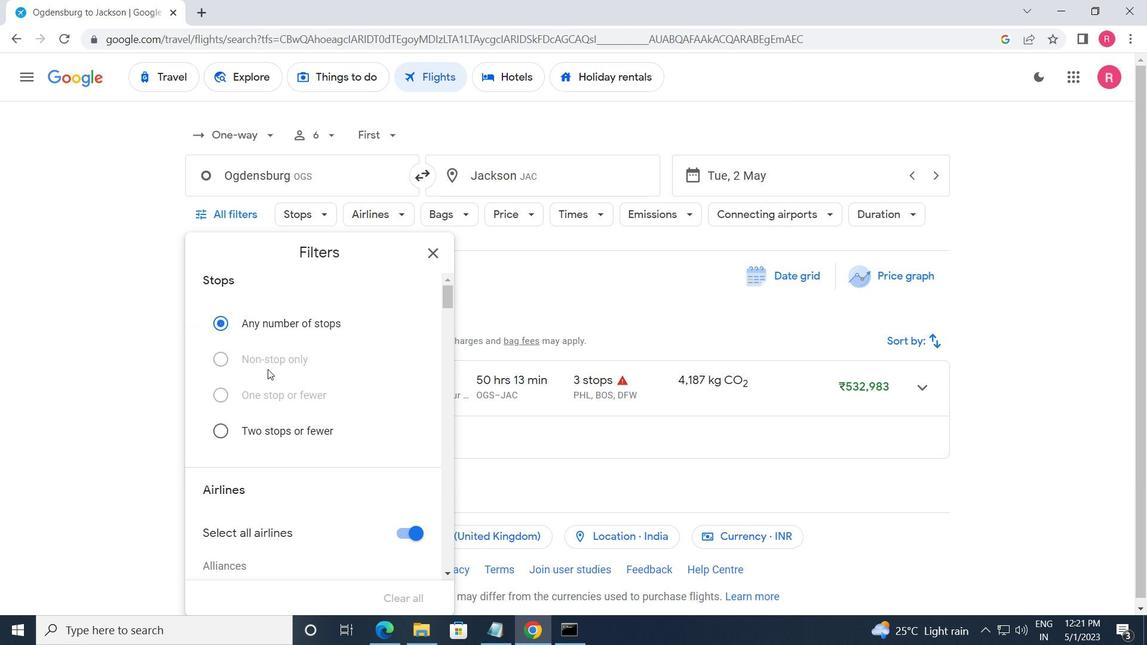 
Action: Mouse moved to (270, 365)
Screenshot: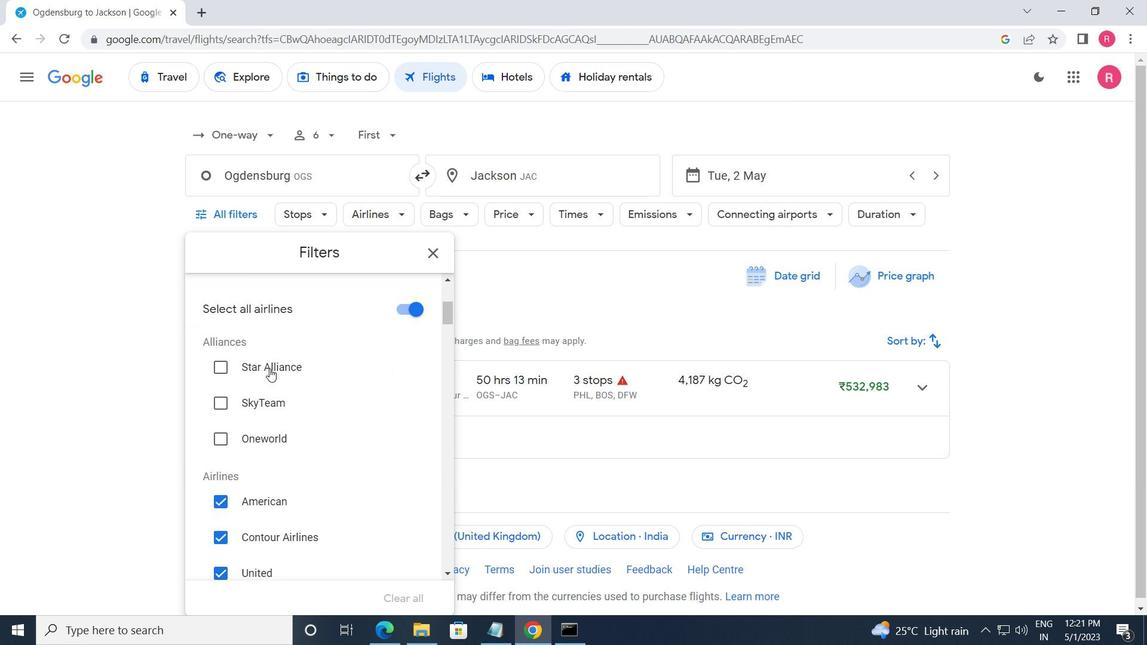 
Action: Mouse scrolled (270, 365) with delta (0, 0)
Screenshot: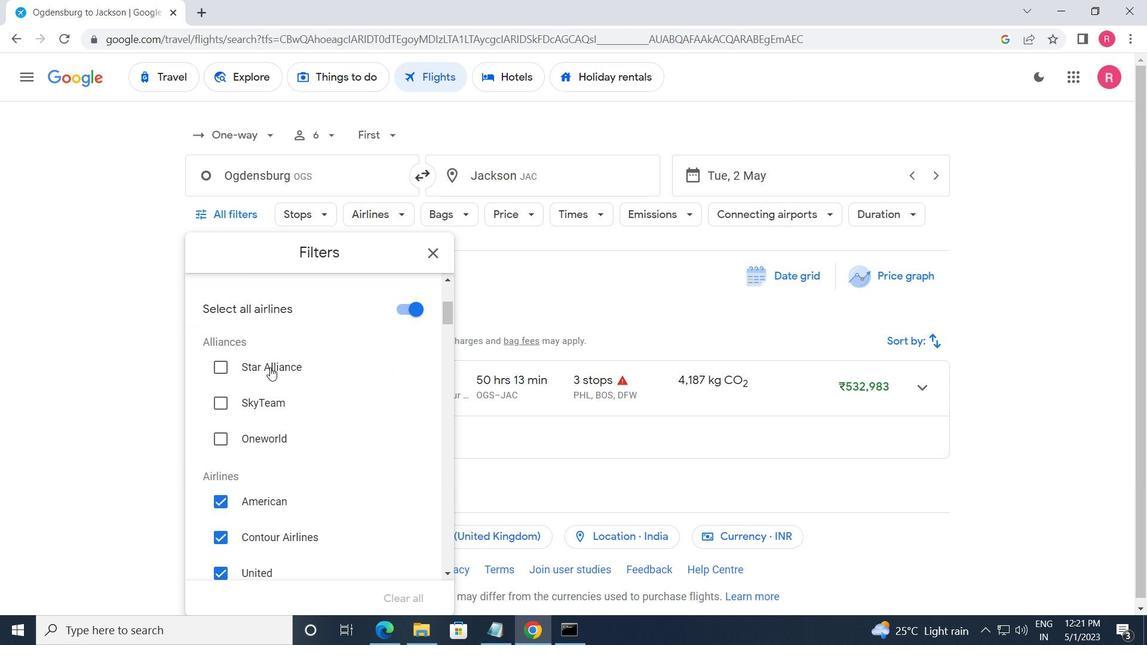 
Action: Mouse scrolled (270, 365) with delta (0, 0)
Screenshot: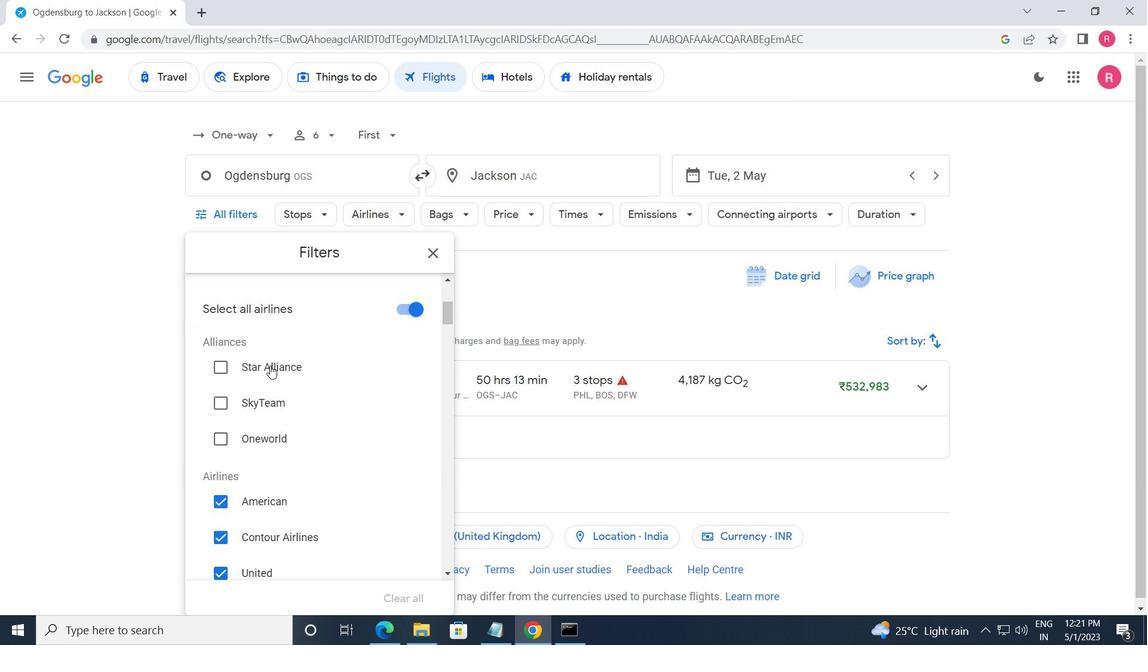 
Action: Mouse moved to (273, 364)
Screenshot: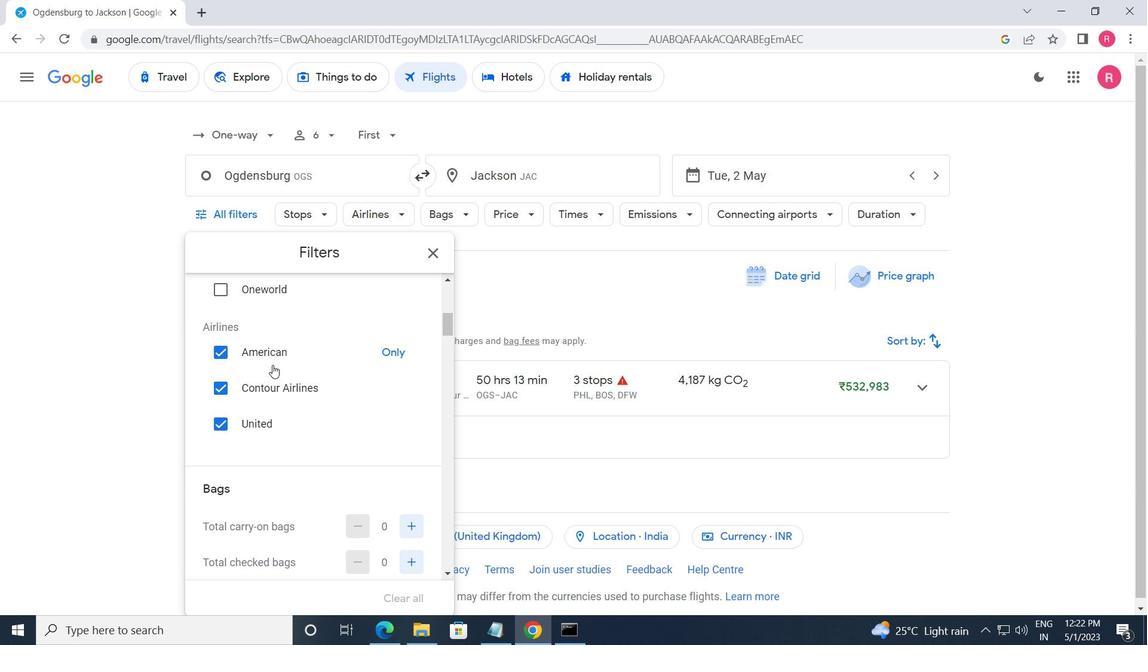
Action: Mouse scrolled (273, 365) with delta (0, 0)
Screenshot: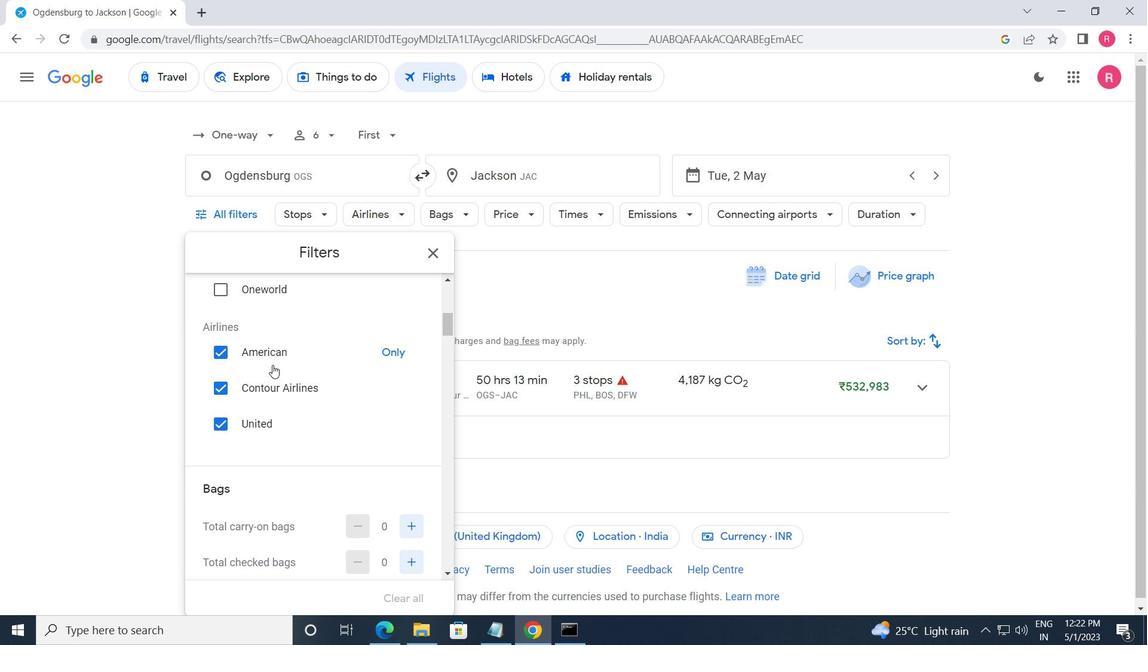
Action: Mouse moved to (273, 363)
Screenshot: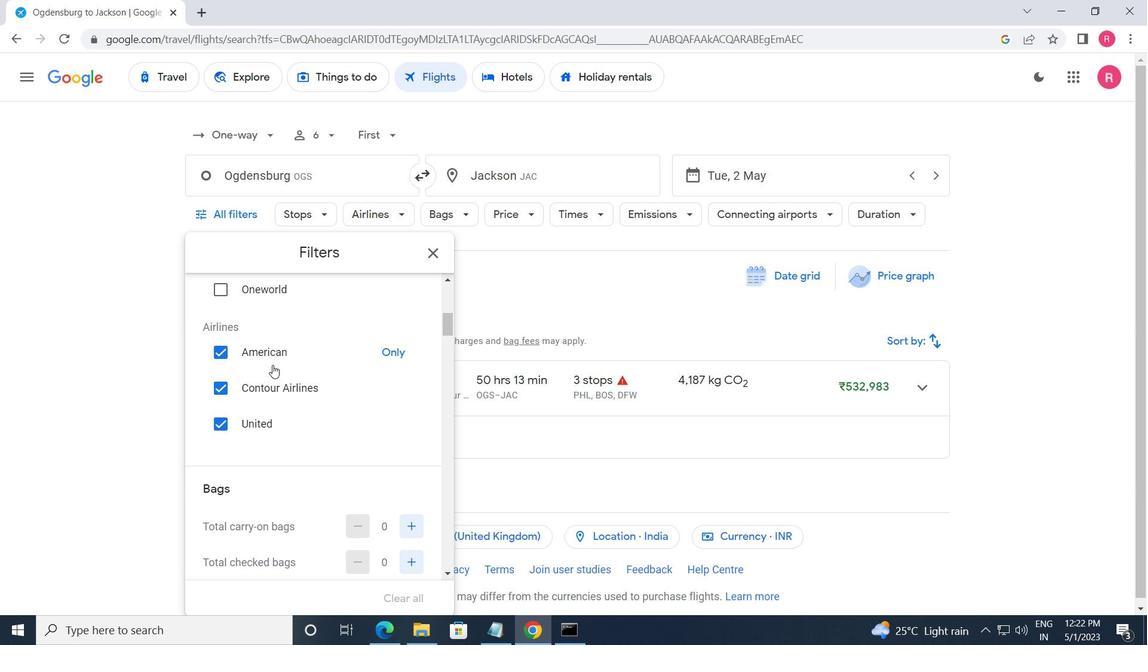 
Action: Mouse scrolled (273, 364) with delta (0, 0)
Screenshot: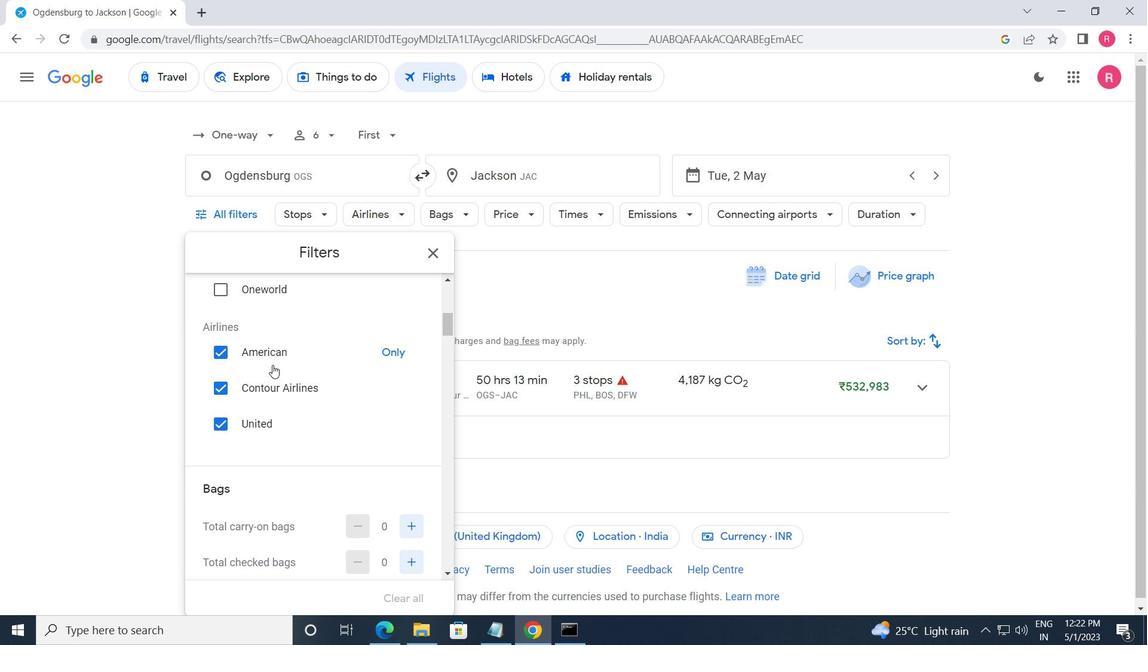 
Action: Mouse moved to (417, 310)
Screenshot: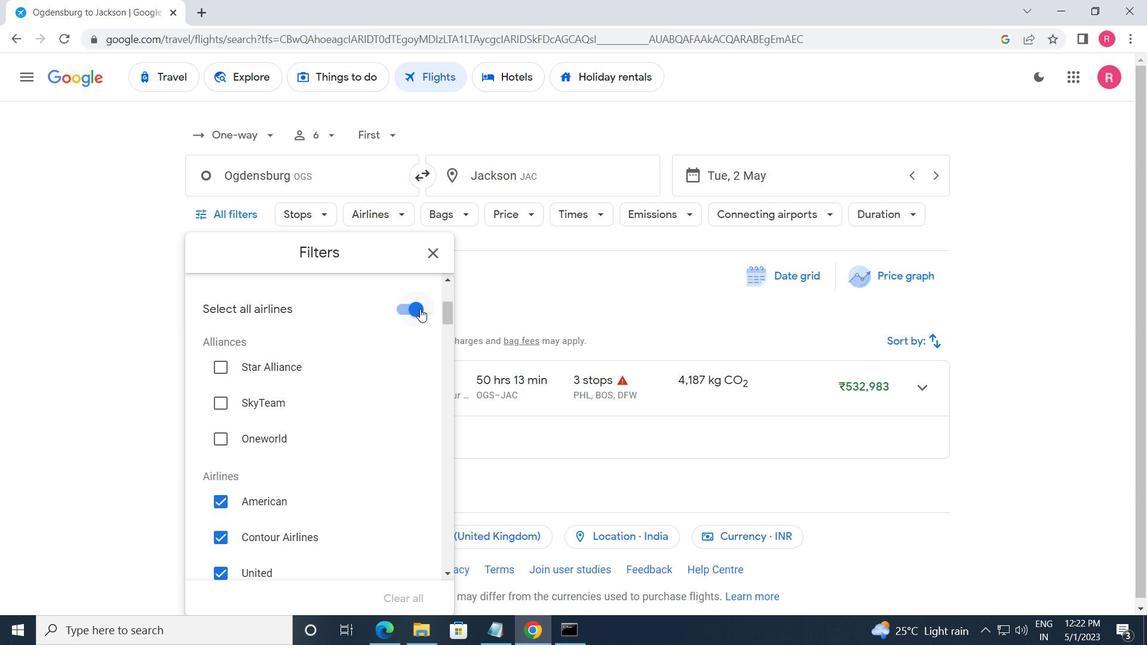 
Action: Mouse pressed left at (417, 310)
Screenshot: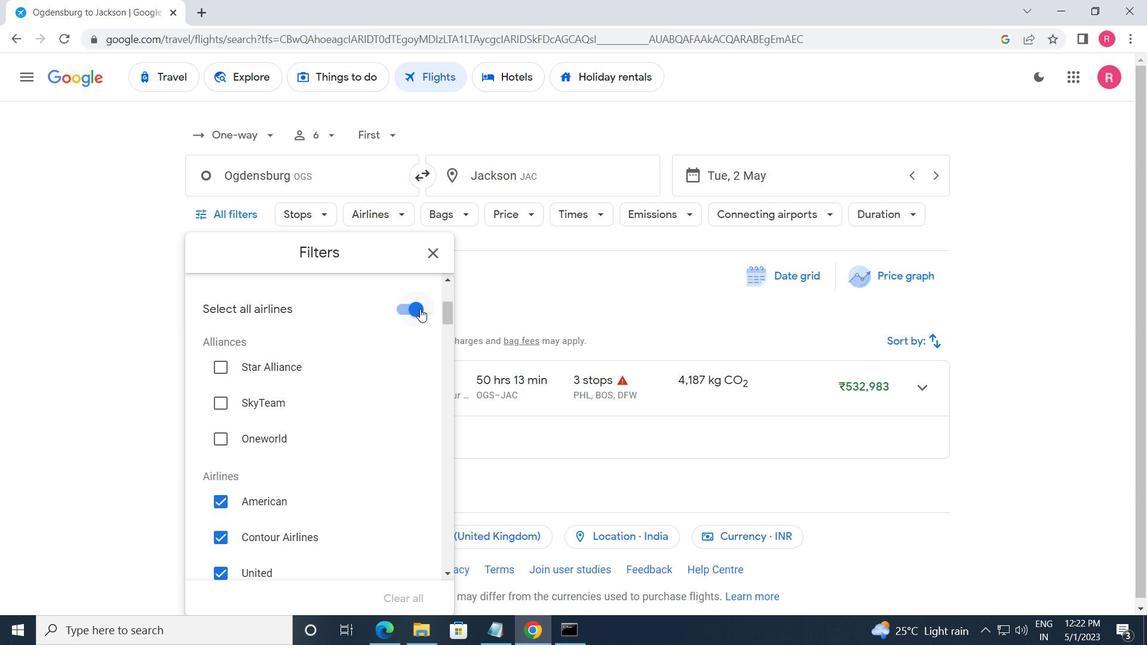 
Action: Mouse moved to (364, 381)
Screenshot: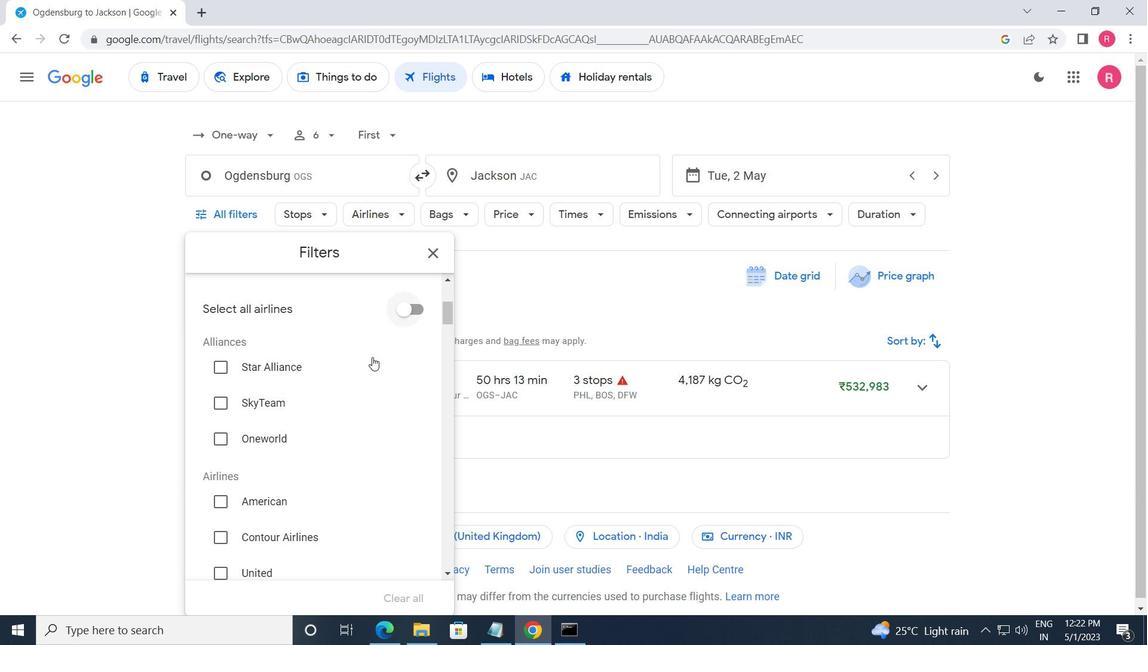 
Action: Mouse scrolled (364, 381) with delta (0, 0)
Screenshot: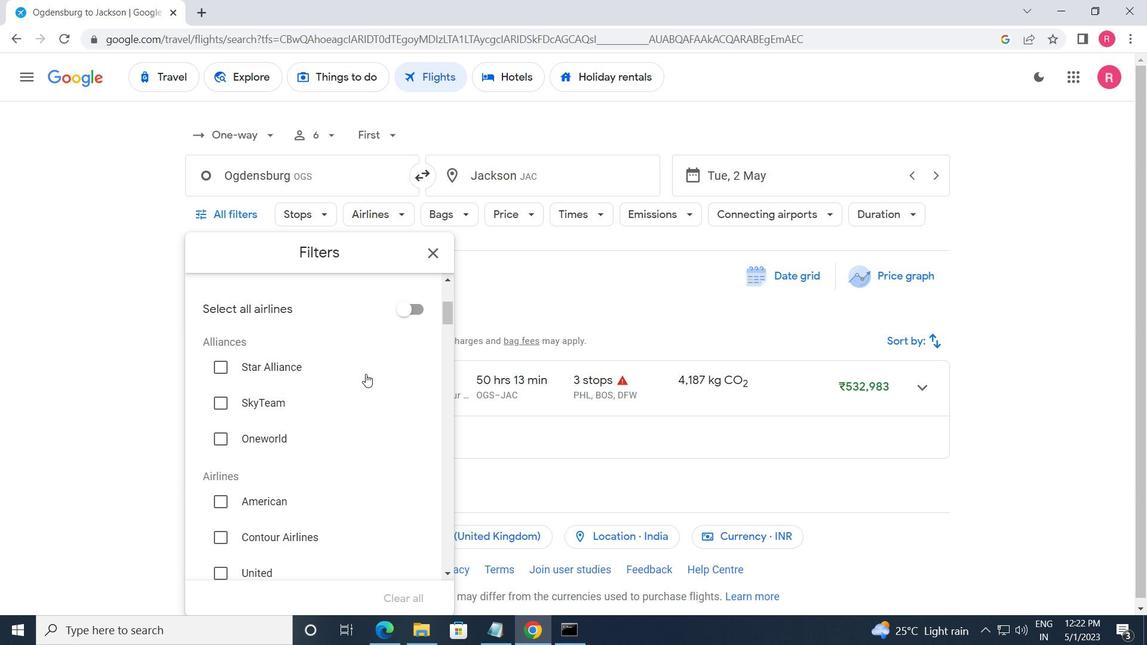 
Action: Mouse moved to (364, 381)
Screenshot: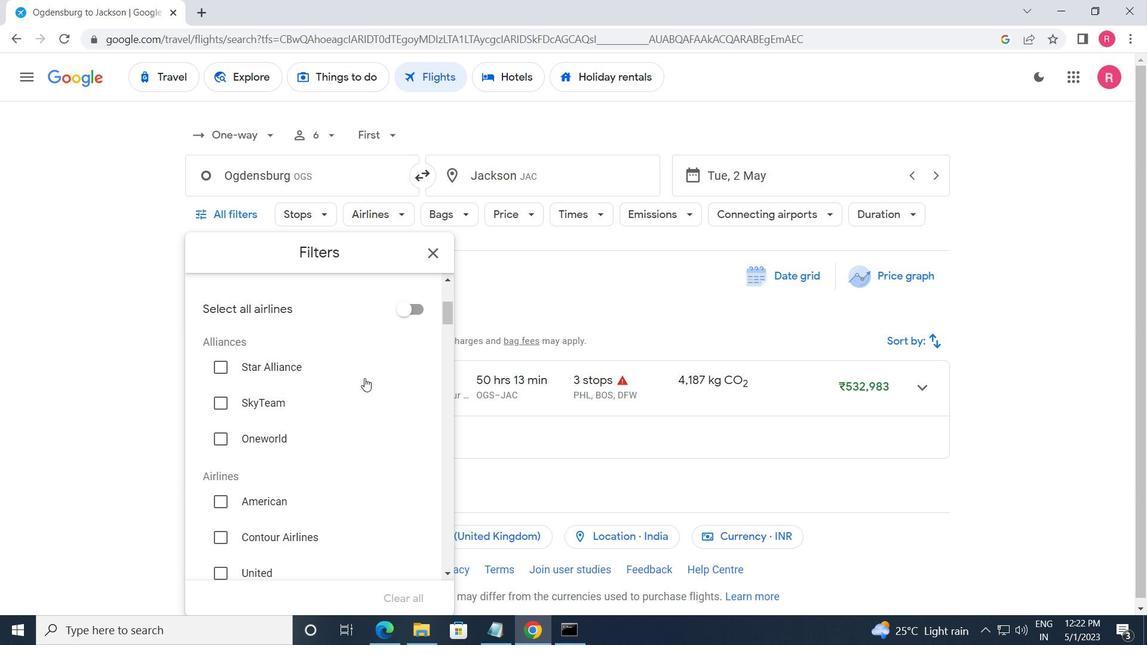 
Action: Mouse scrolled (364, 381) with delta (0, 0)
Screenshot: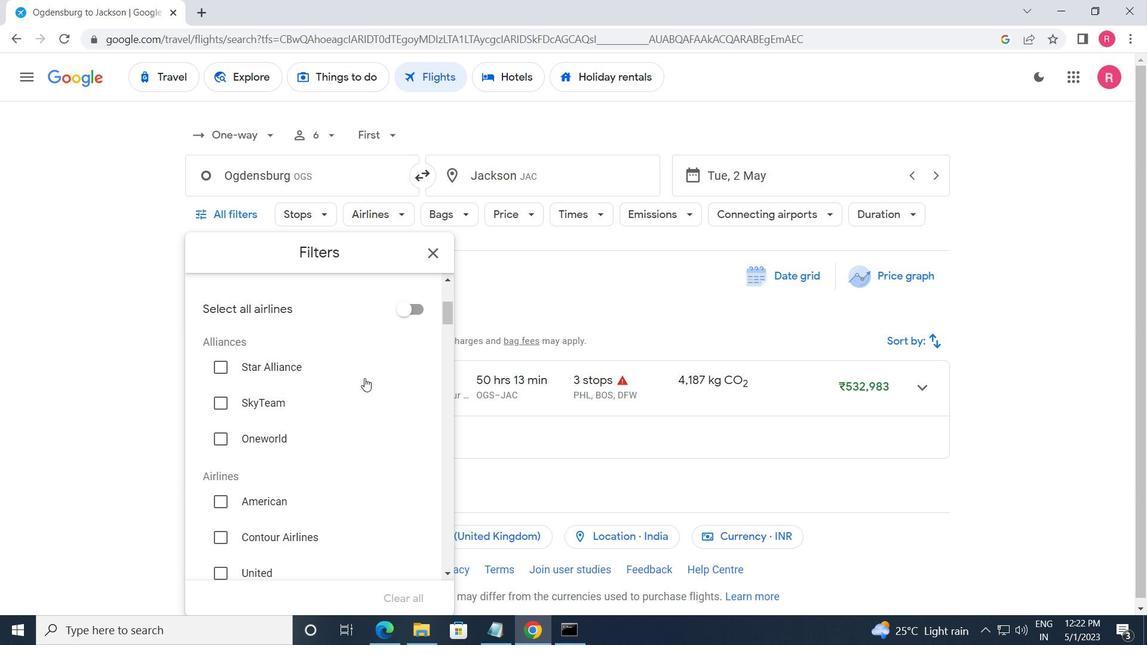 
Action: Mouse scrolled (364, 381) with delta (0, 0)
Screenshot: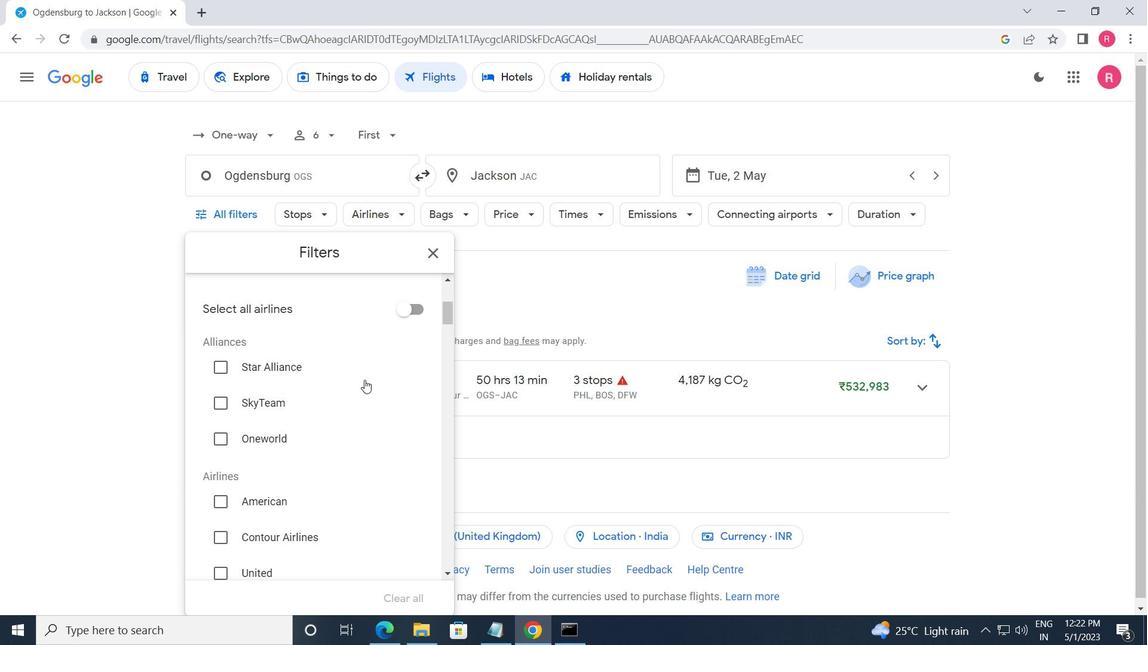 
Action: Mouse scrolled (364, 381) with delta (0, 0)
Screenshot: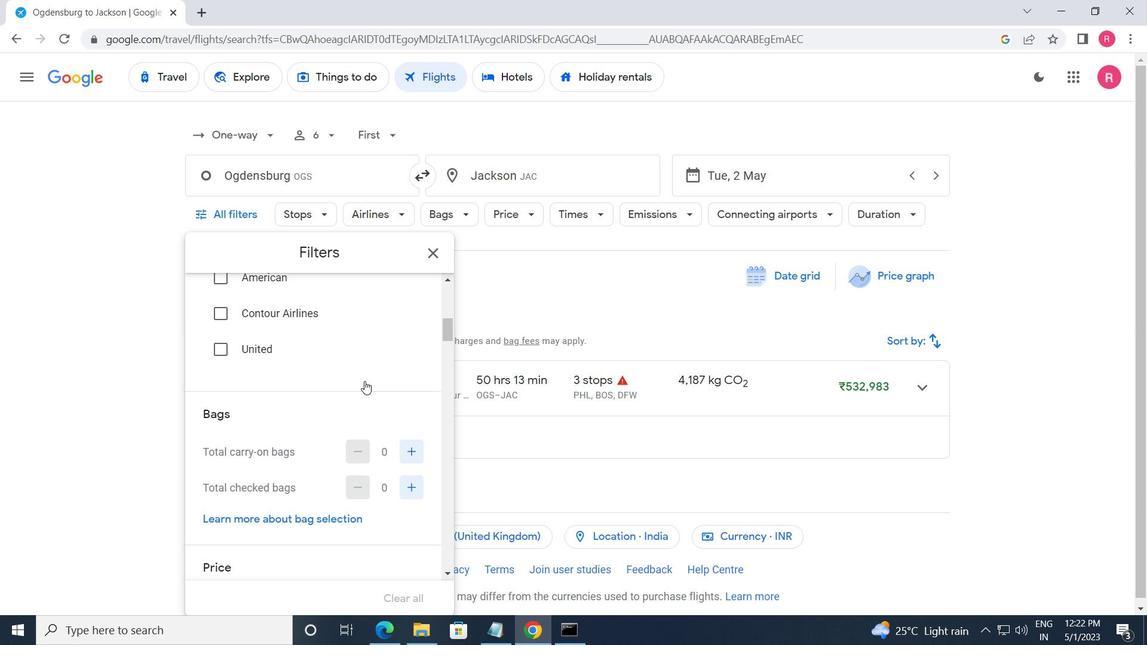
Action: Mouse moved to (364, 381)
Screenshot: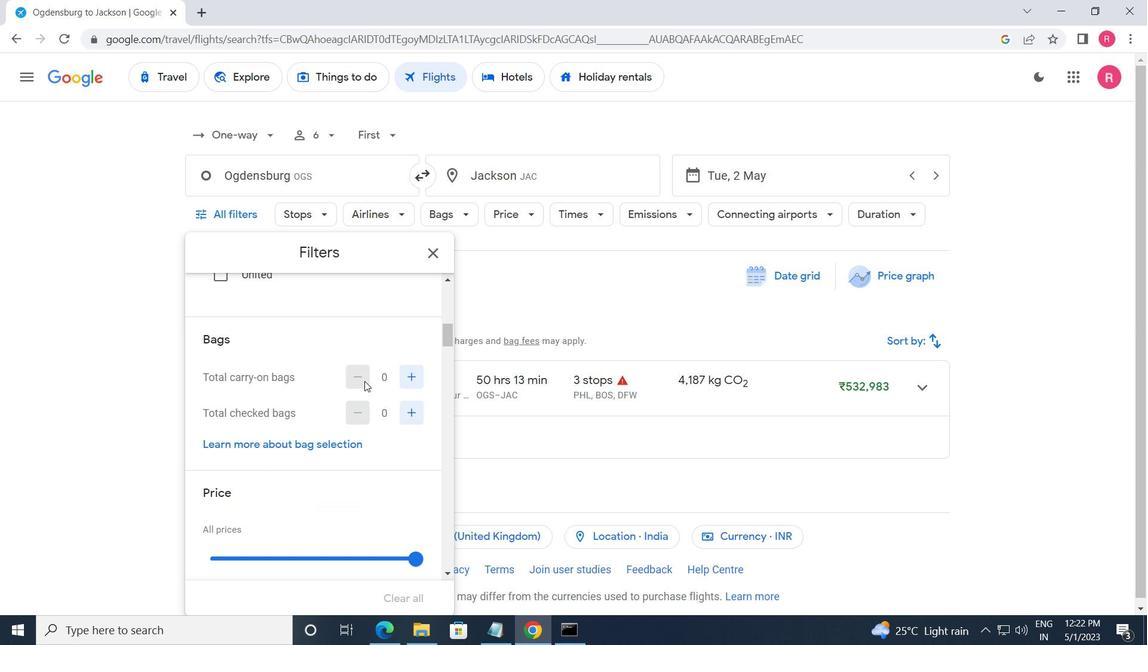 
Action: Mouse scrolled (364, 381) with delta (0, 0)
Screenshot: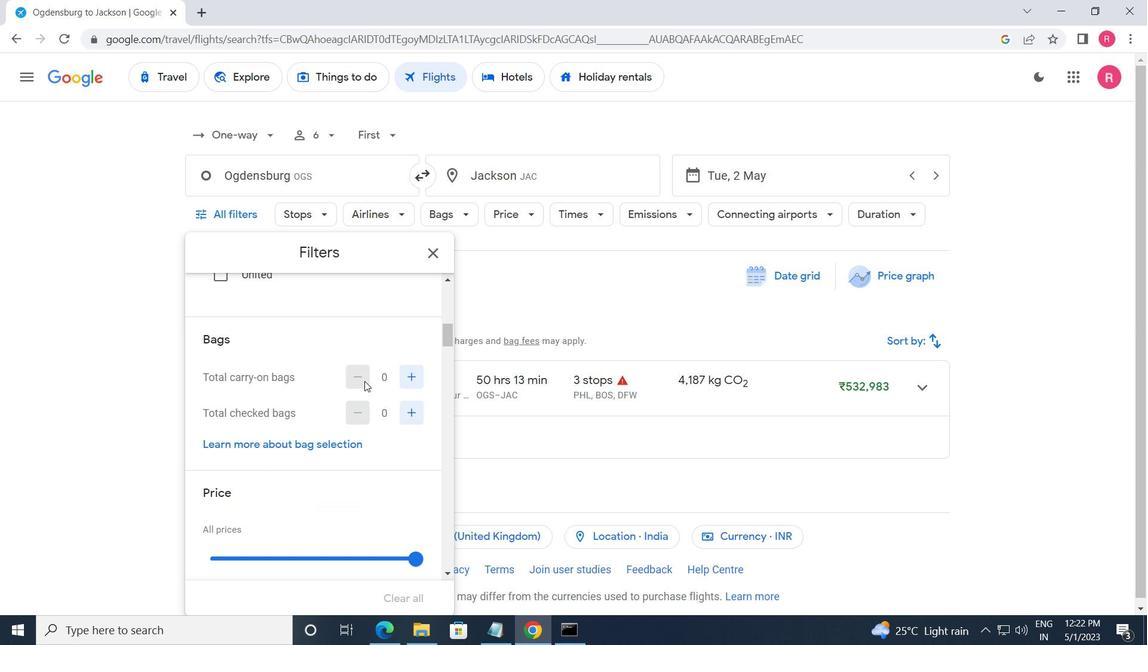 
Action: Mouse scrolled (364, 381) with delta (0, 0)
Screenshot: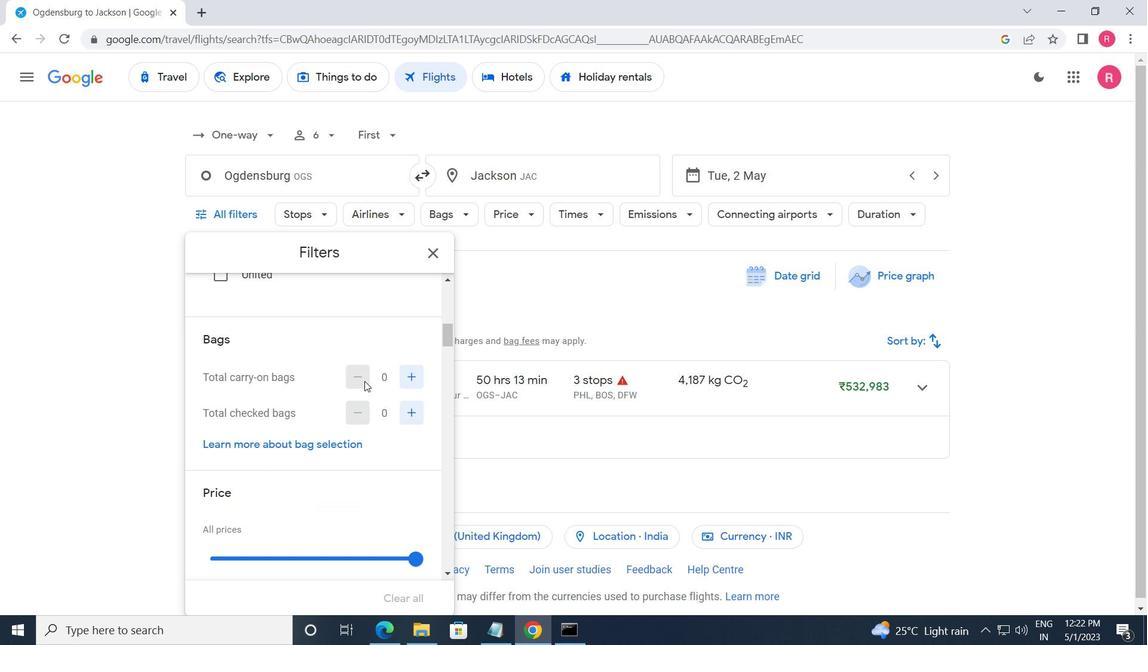 
Action: Mouse moved to (360, 380)
Screenshot: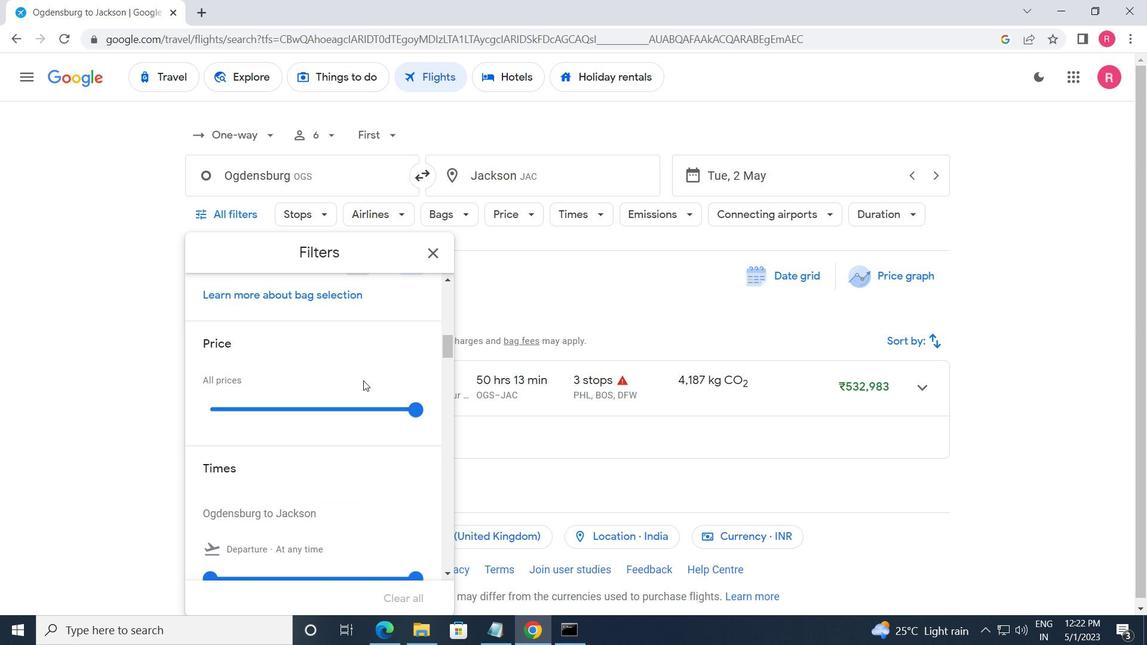 
Action: Mouse scrolled (360, 380) with delta (0, 0)
Screenshot: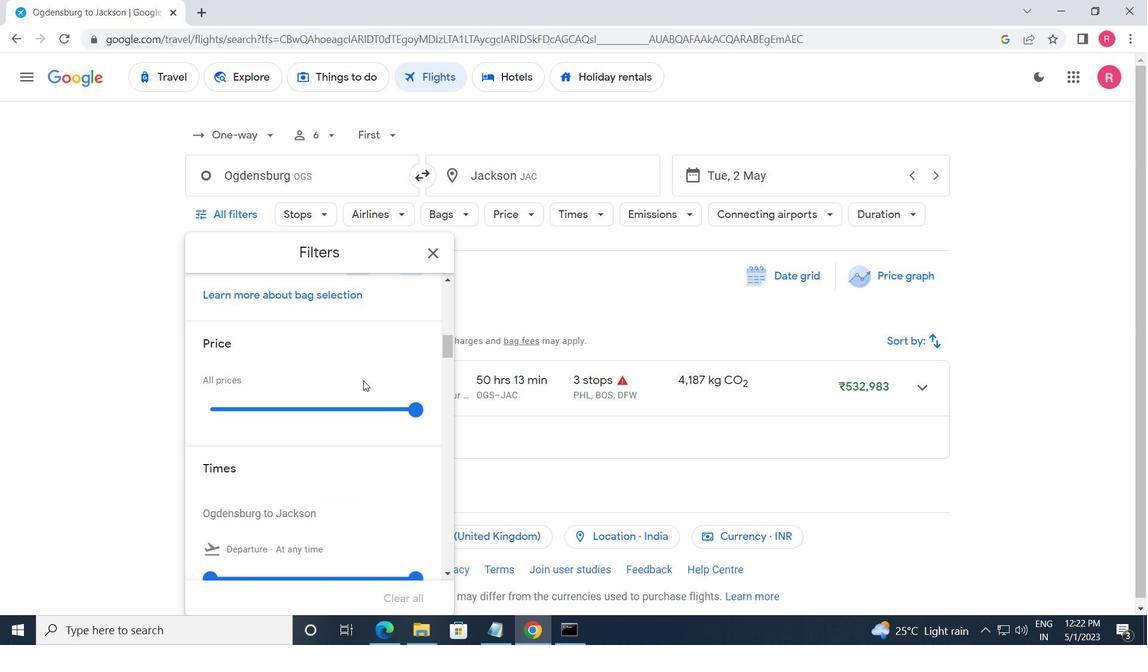 
Action: Mouse moved to (406, 306)
Screenshot: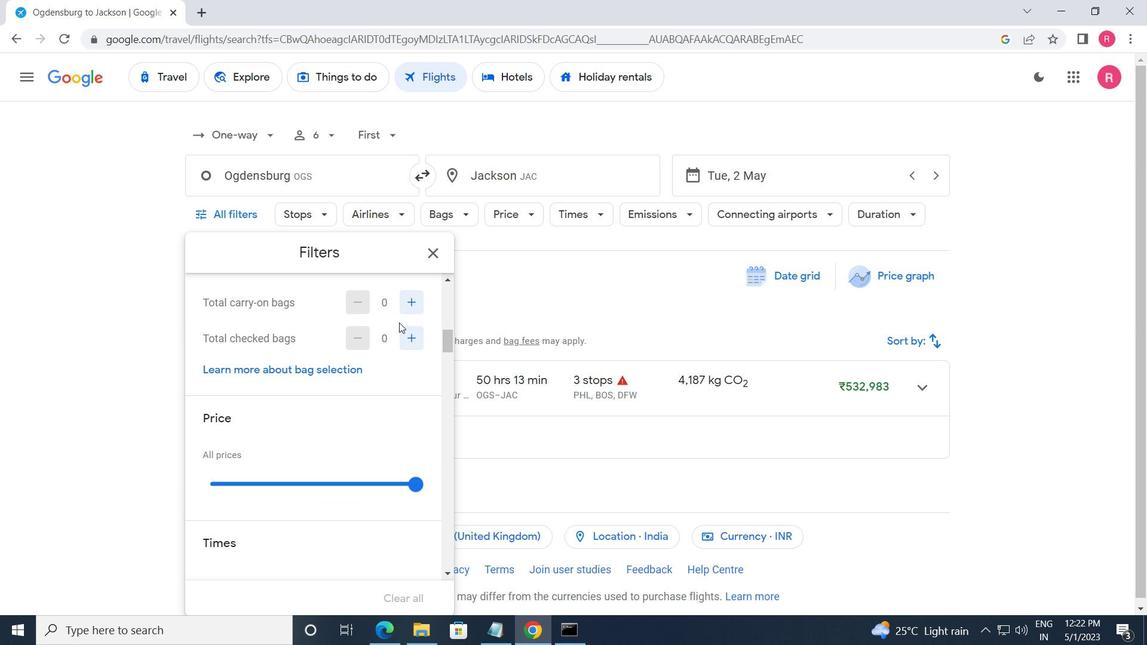 
Action: Mouse pressed left at (406, 306)
Screenshot: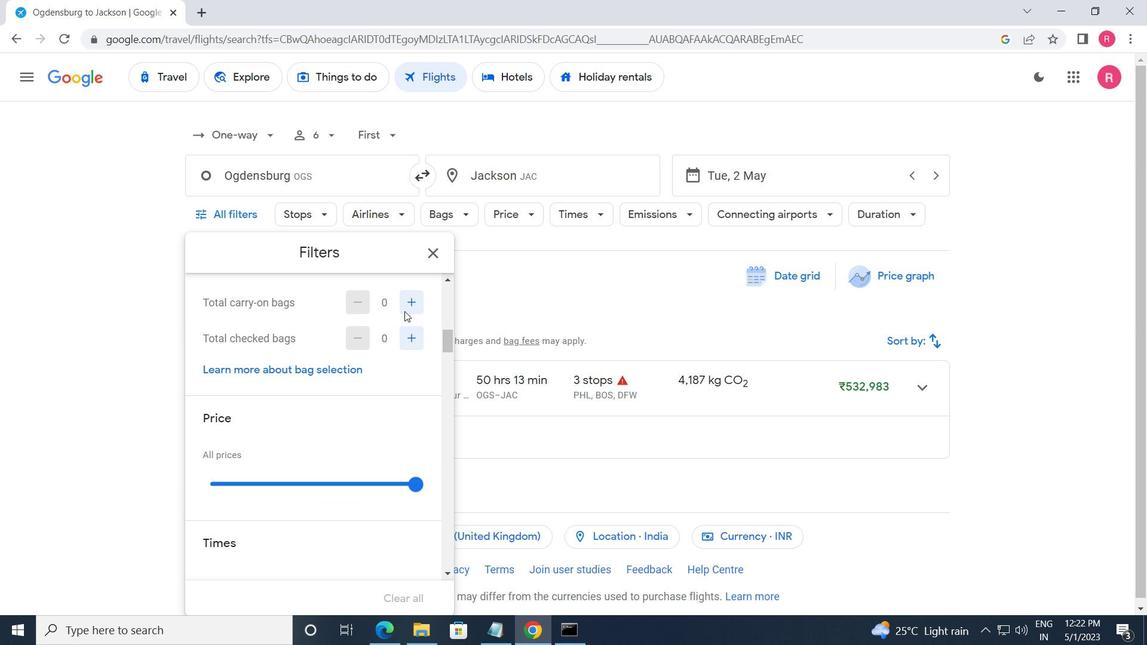 
Action: Mouse pressed left at (406, 306)
Screenshot: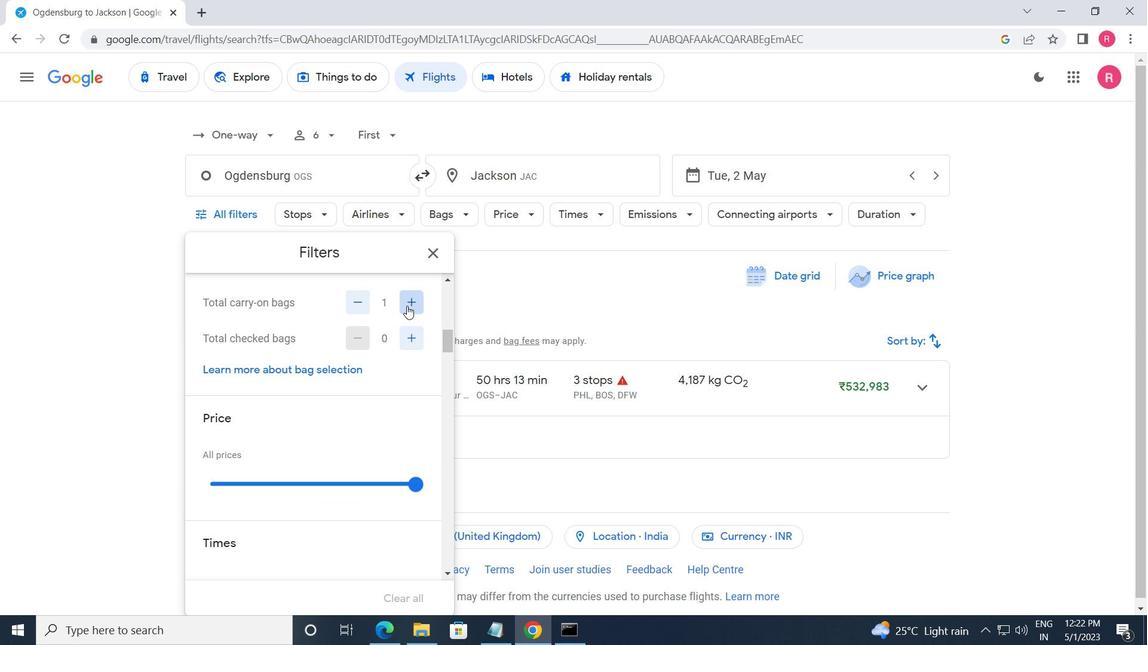 
Action: Mouse moved to (406, 307)
Screenshot: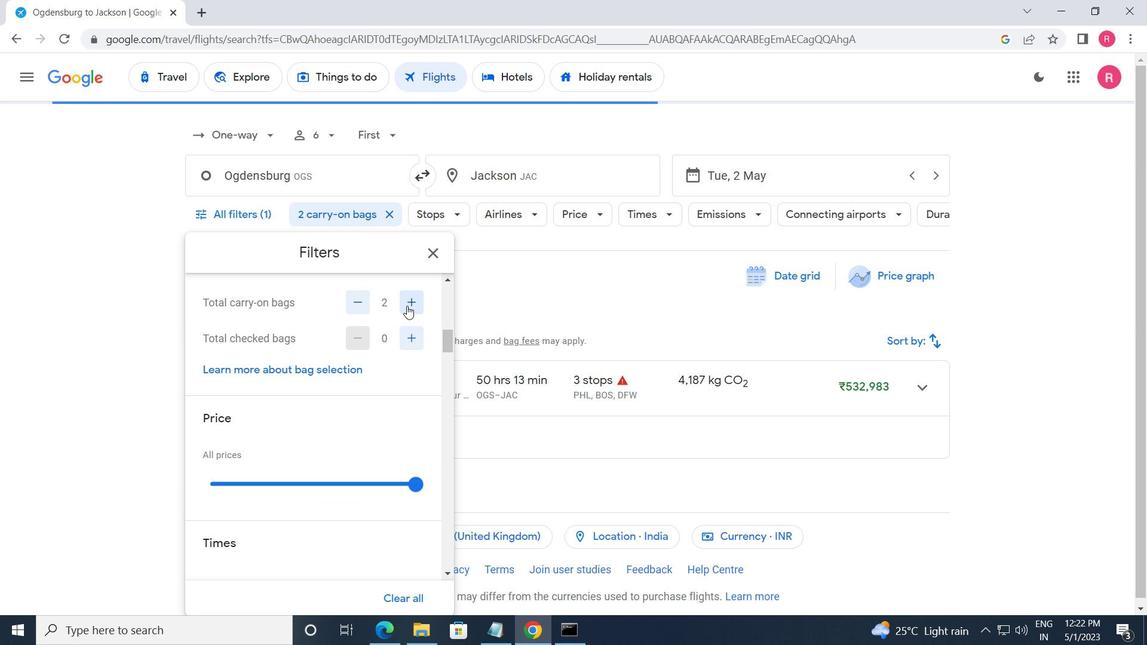 
Action: Mouse scrolled (406, 306) with delta (0, 0)
Screenshot: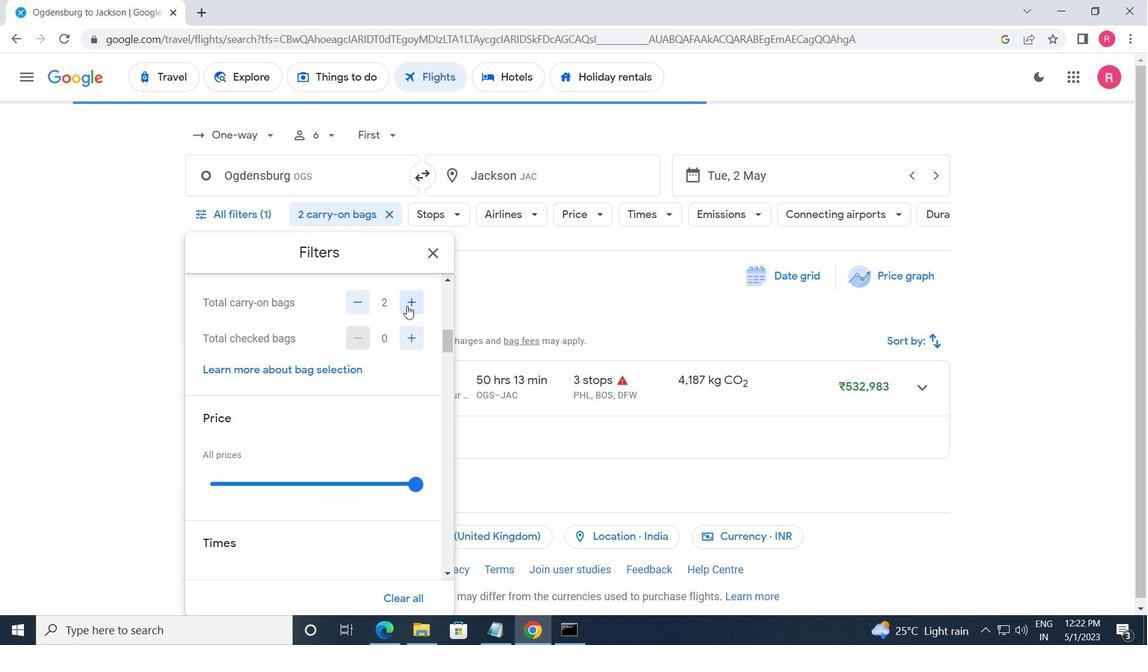 
Action: Mouse moved to (405, 313)
Screenshot: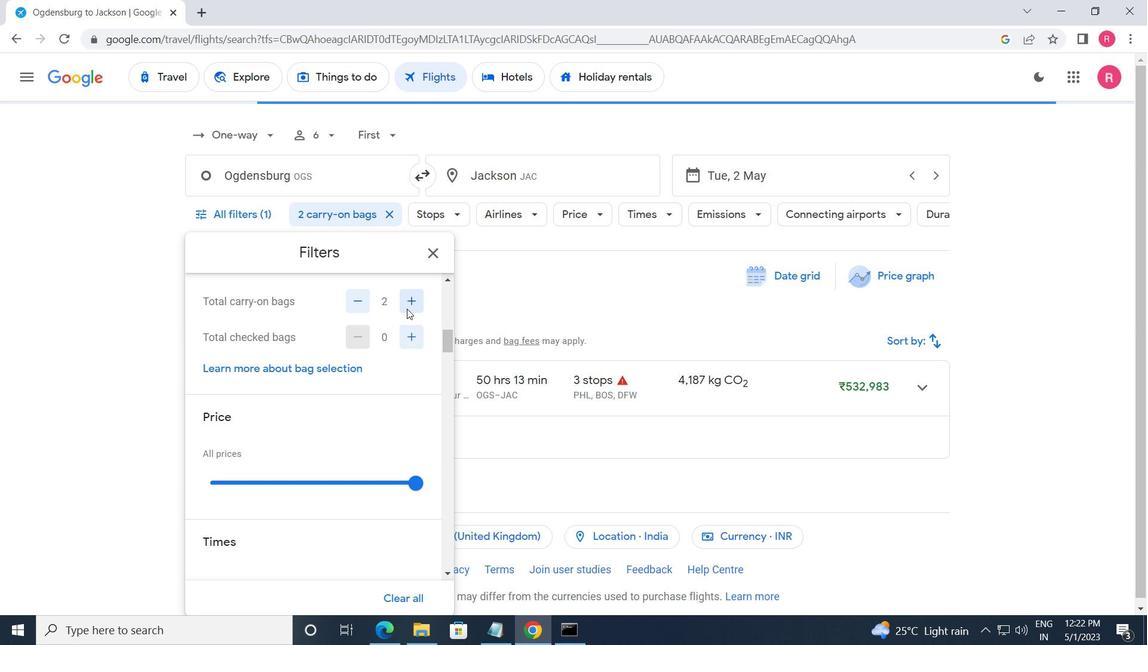 
Action: Mouse scrolled (405, 313) with delta (0, 0)
Screenshot: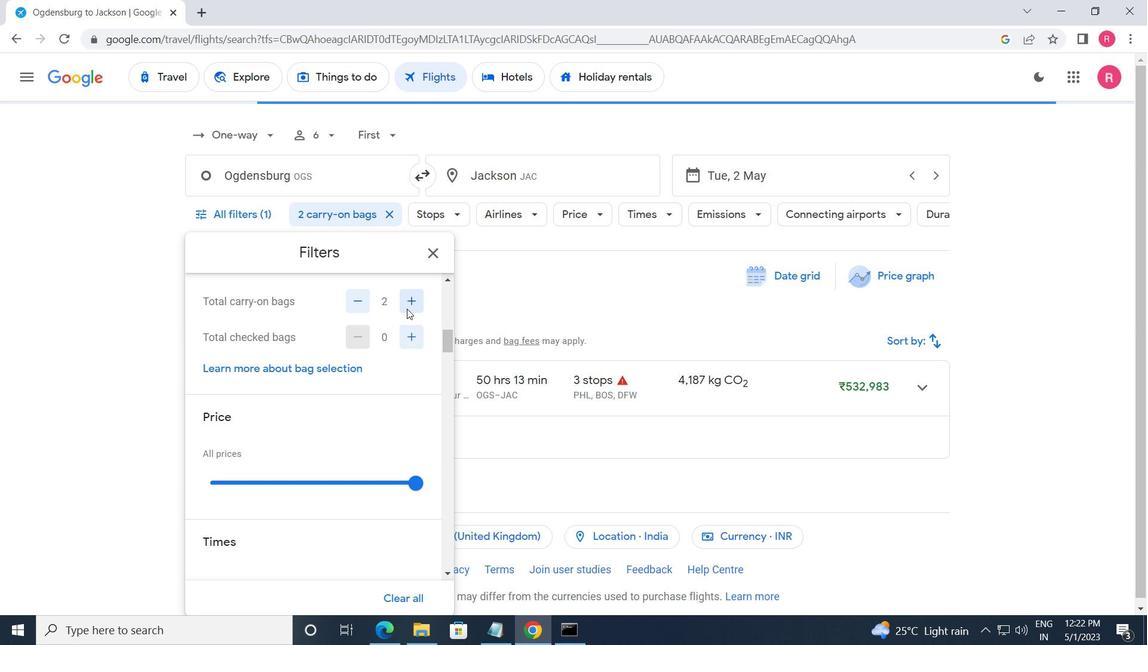 
Action: Mouse moved to (411, 333)
Screenshot: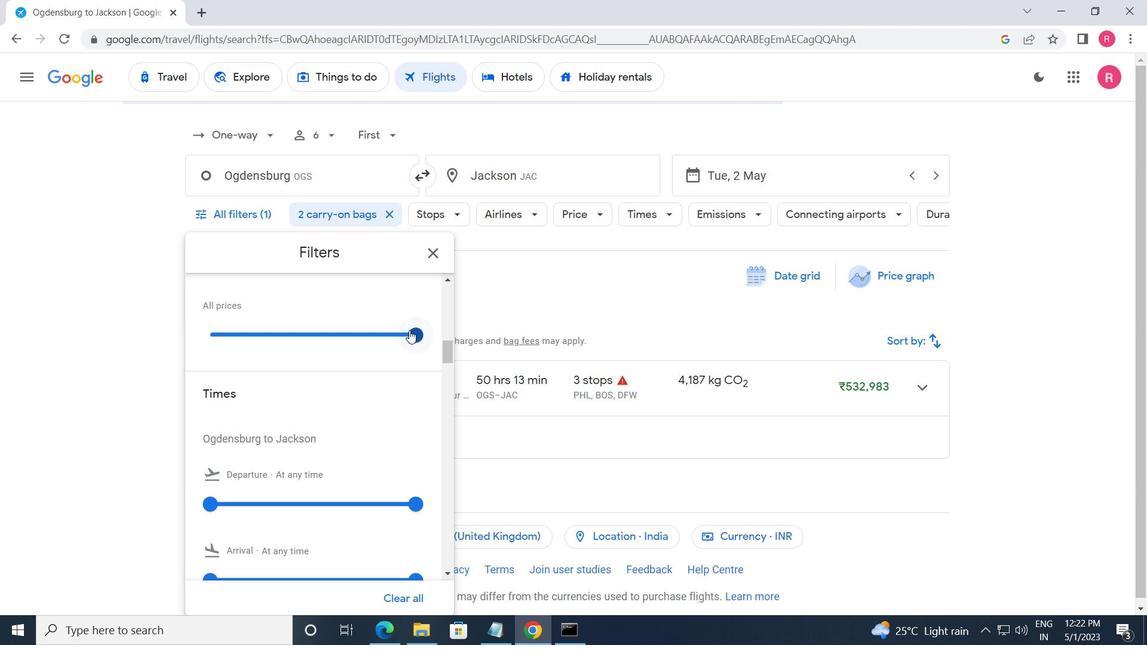 
Action: Mouse pressed left at (411, 333)
Screenshot: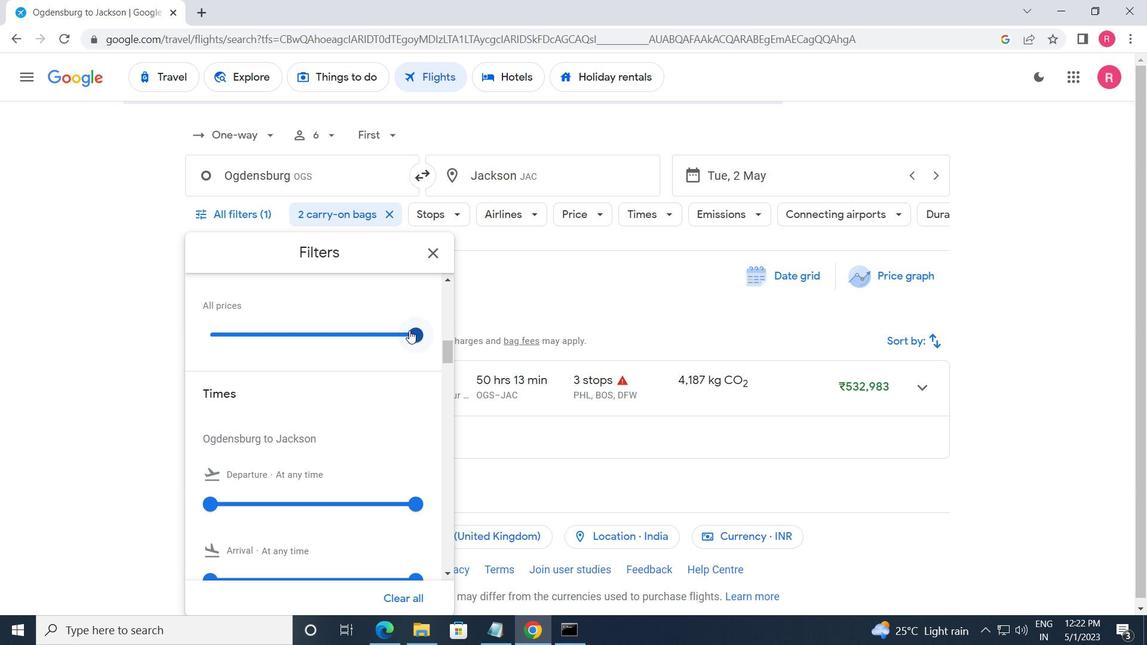 
Action: Mouse moved to (223, 361)
Screenshot: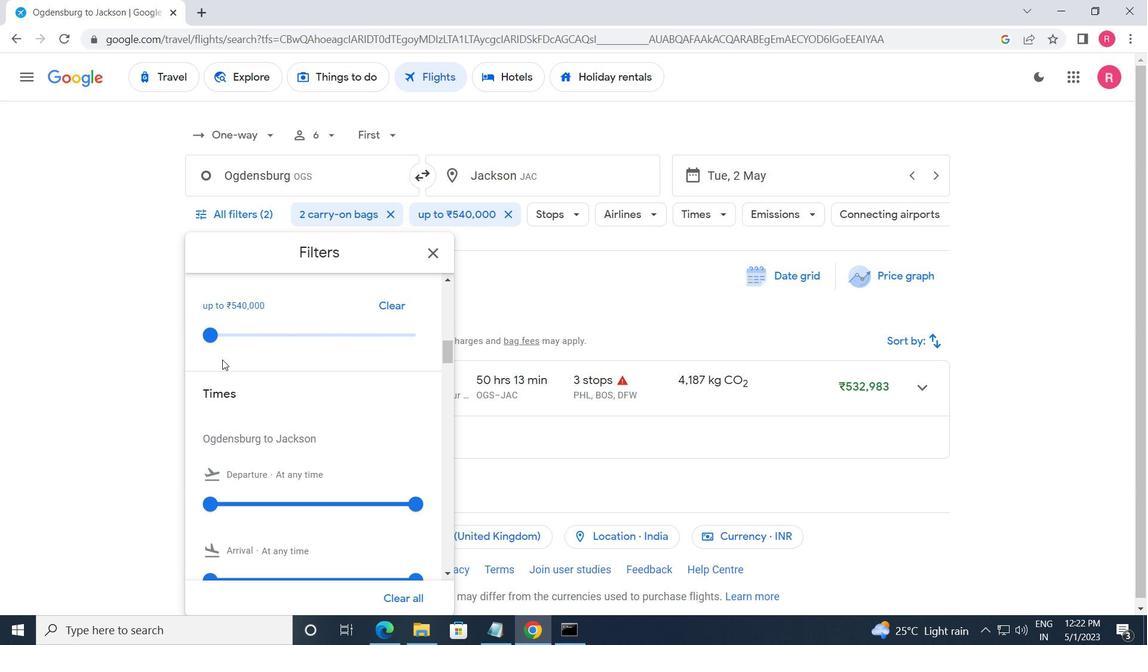 
Action: Mouse scrolled (223, 360) with delta (0, 0)
Screenshot: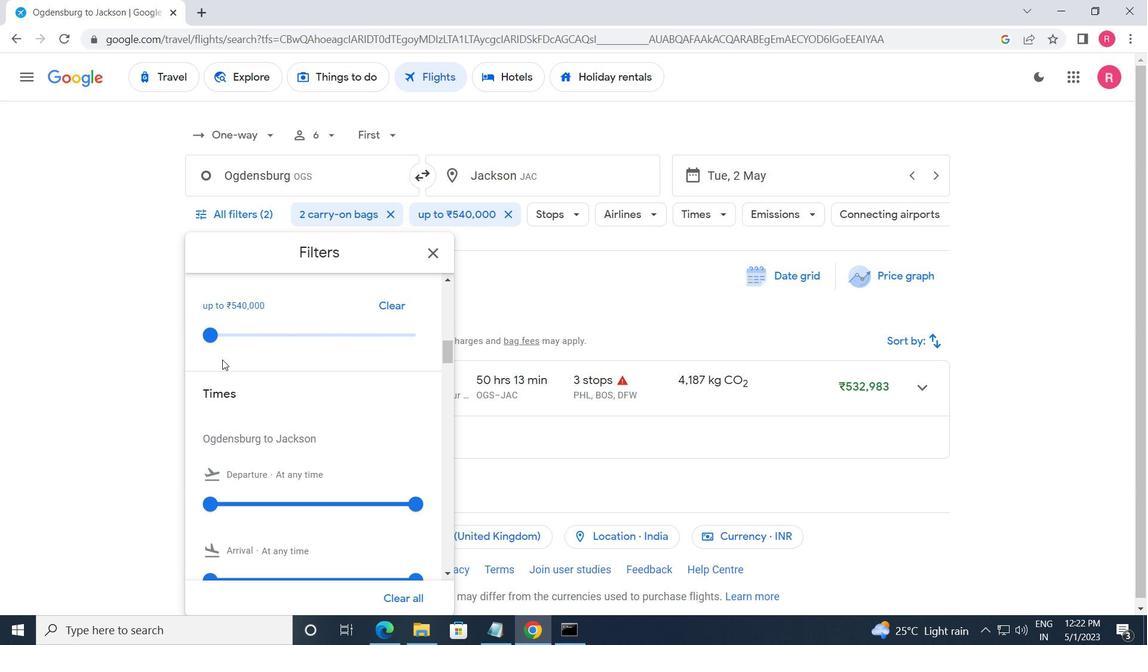 
Action: Mouse moved to (216, 424)
Screenshot: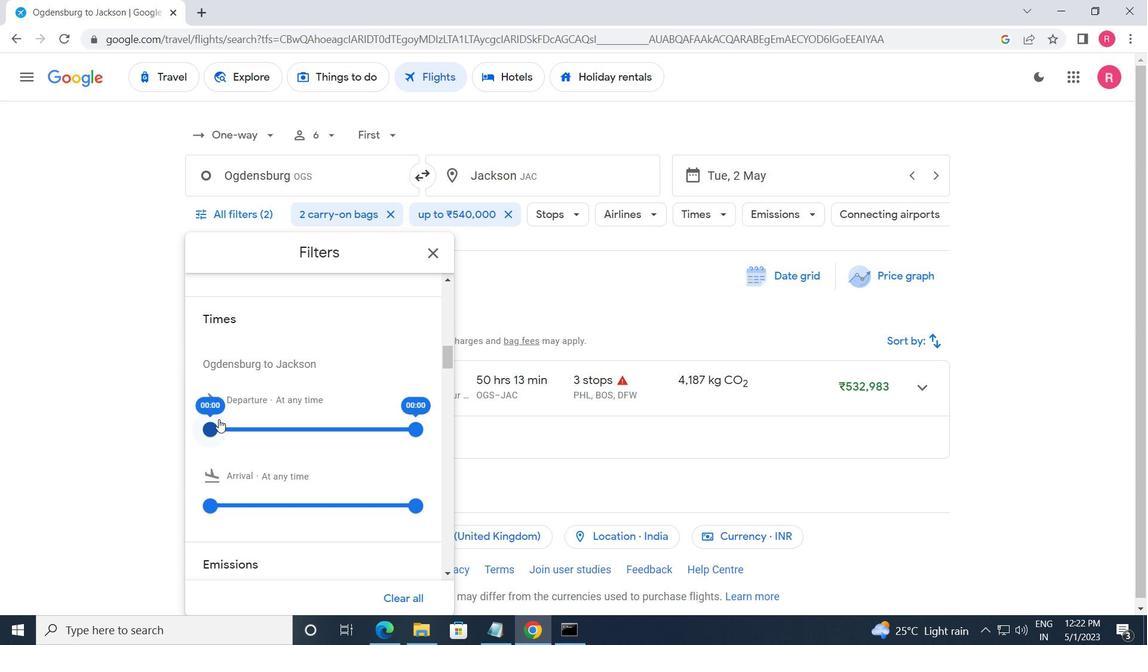 
Action: Mouse pressed left at (216, 424)
Screenshot: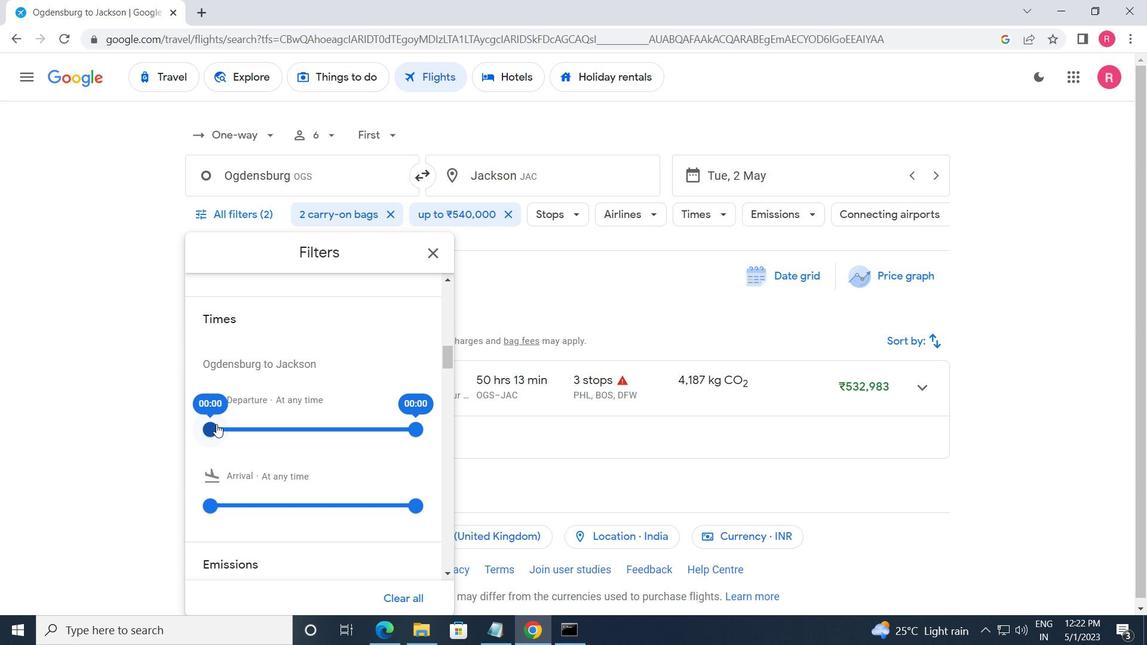 
Action: Mouse moved to (415, 427)
Screenshot: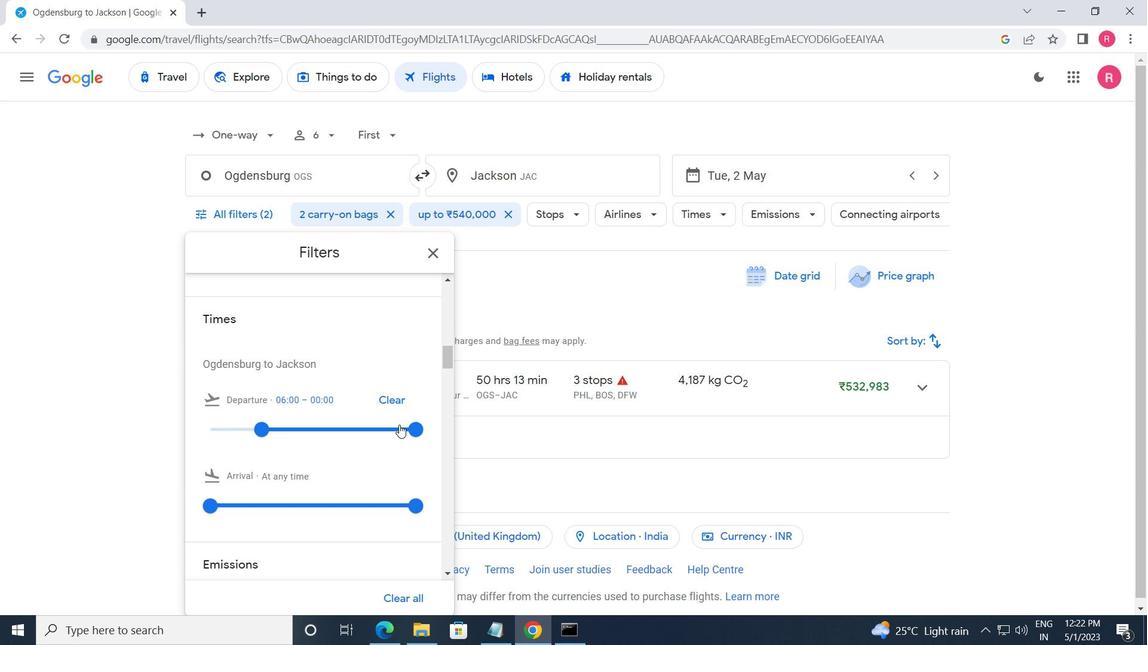 
Action: Mouse pressed left at (415, 427)
Screenshot: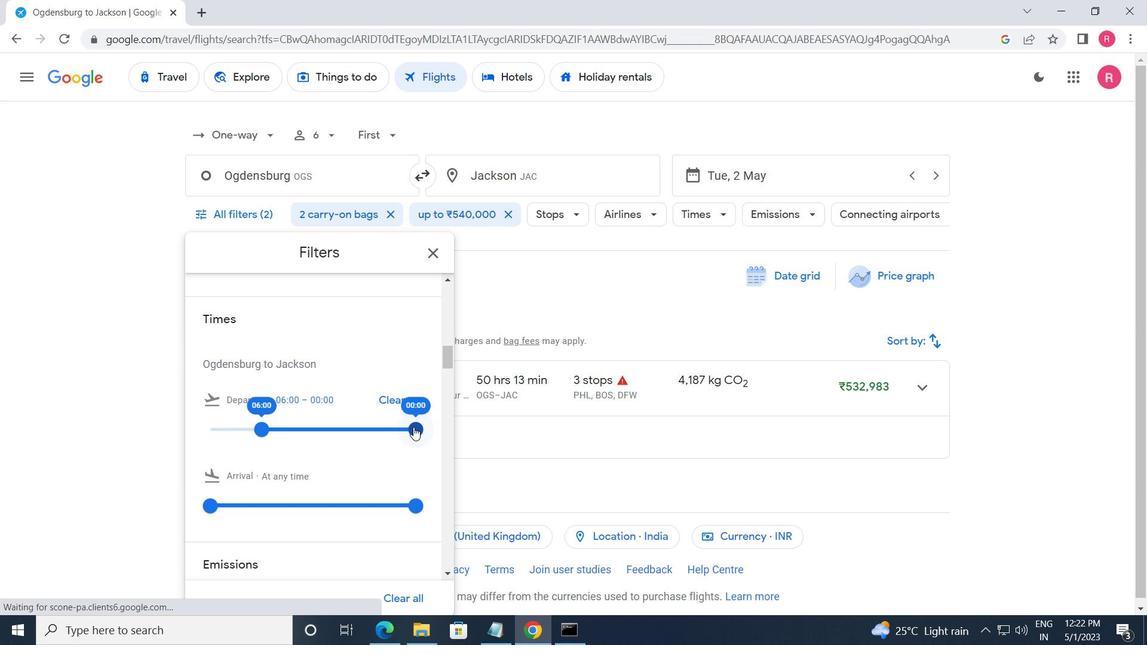 
Action: Mouse moved to (300, 427)
Screenshot: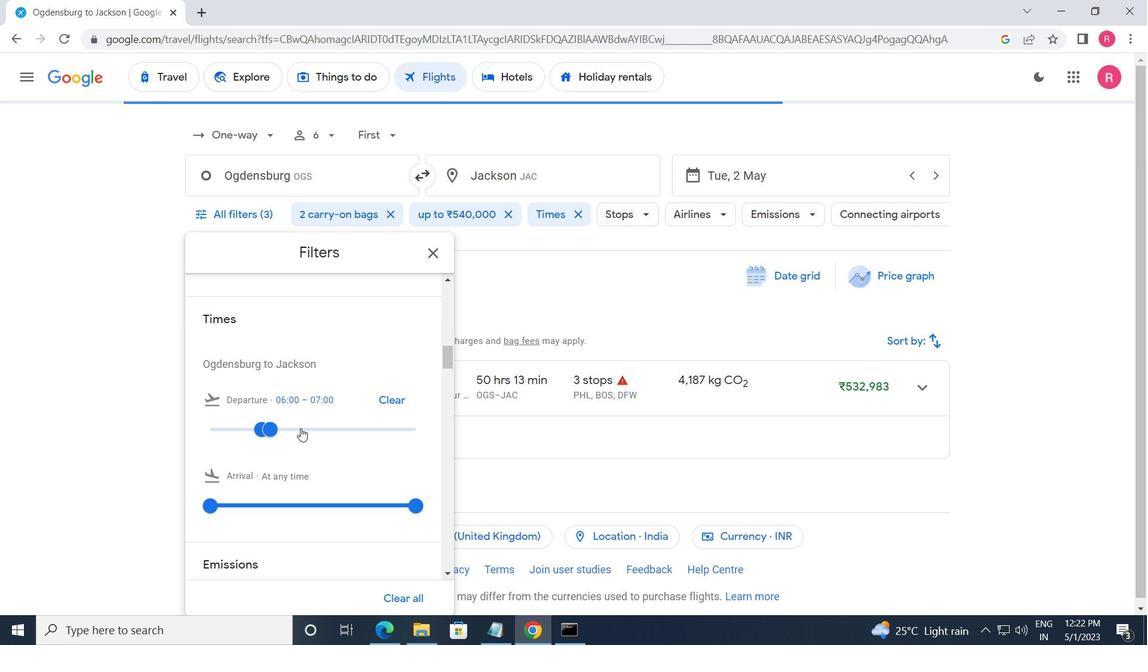 
Action: Mouse scrolled (300, 427) with delta (0, 0)
Screenshot: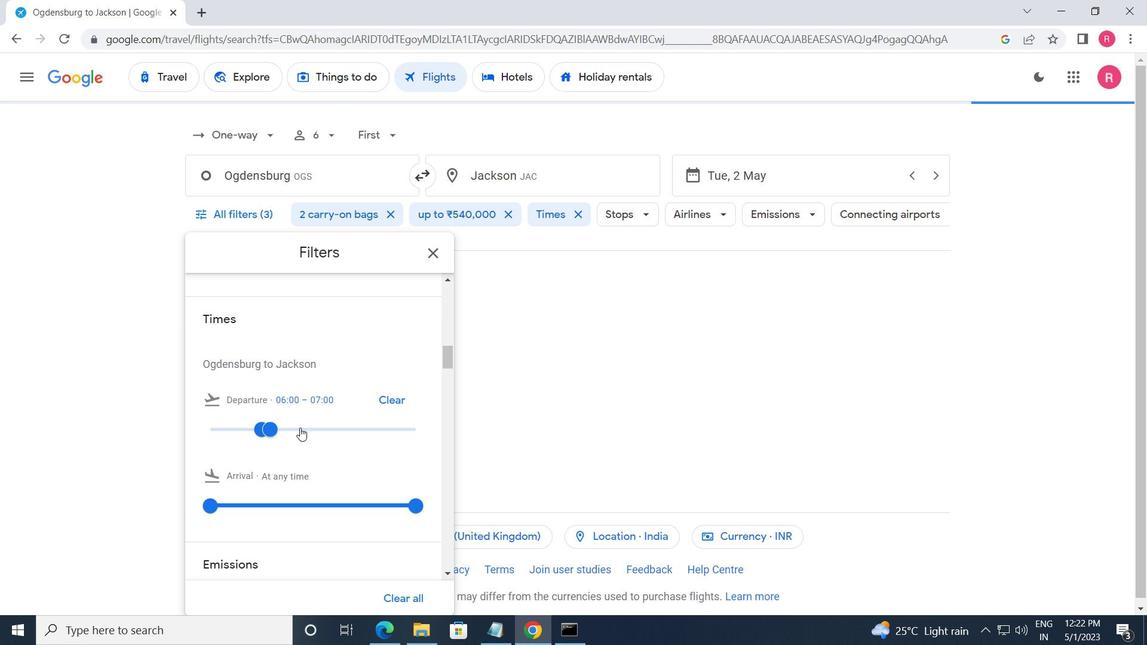 
Action: Mouse scrolled (300, 427) with delta (0, 0)
Screenshot: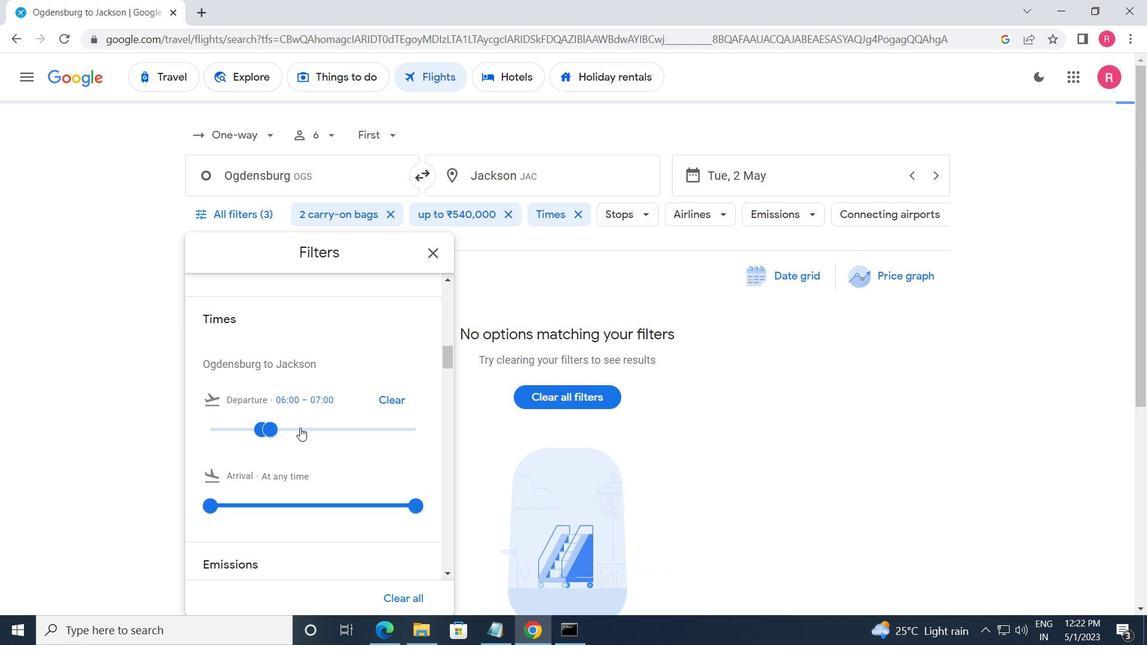 
Action: Mouse moved to (222, 491)
Screenshot: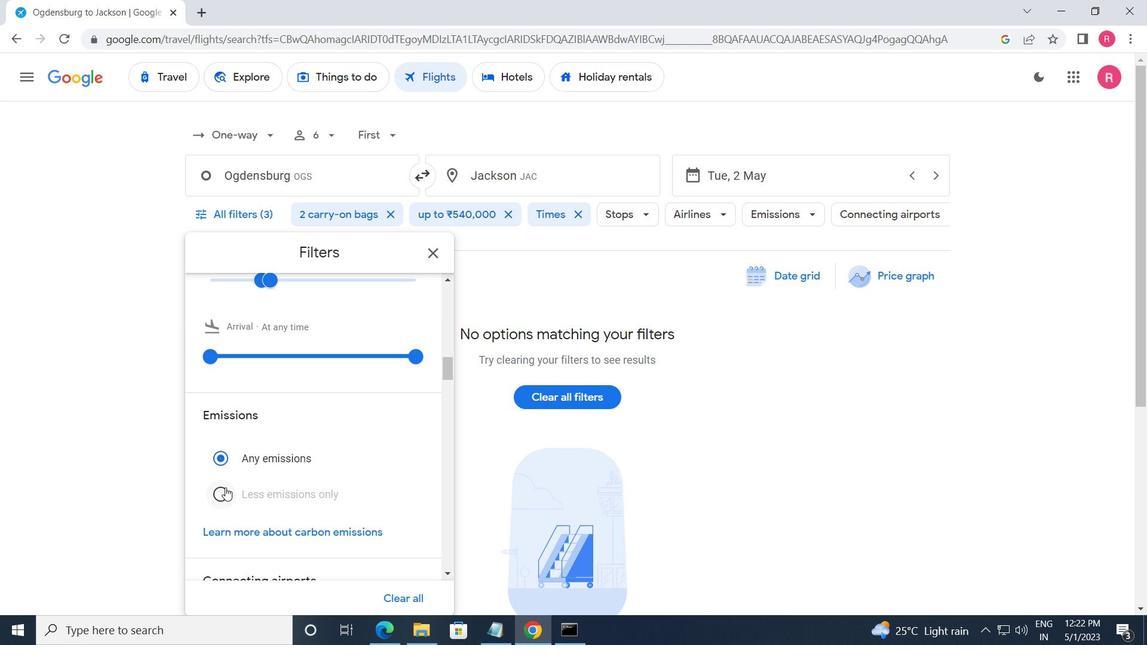 
Action: Mouse pressed left at (222, 491)
Screenshot: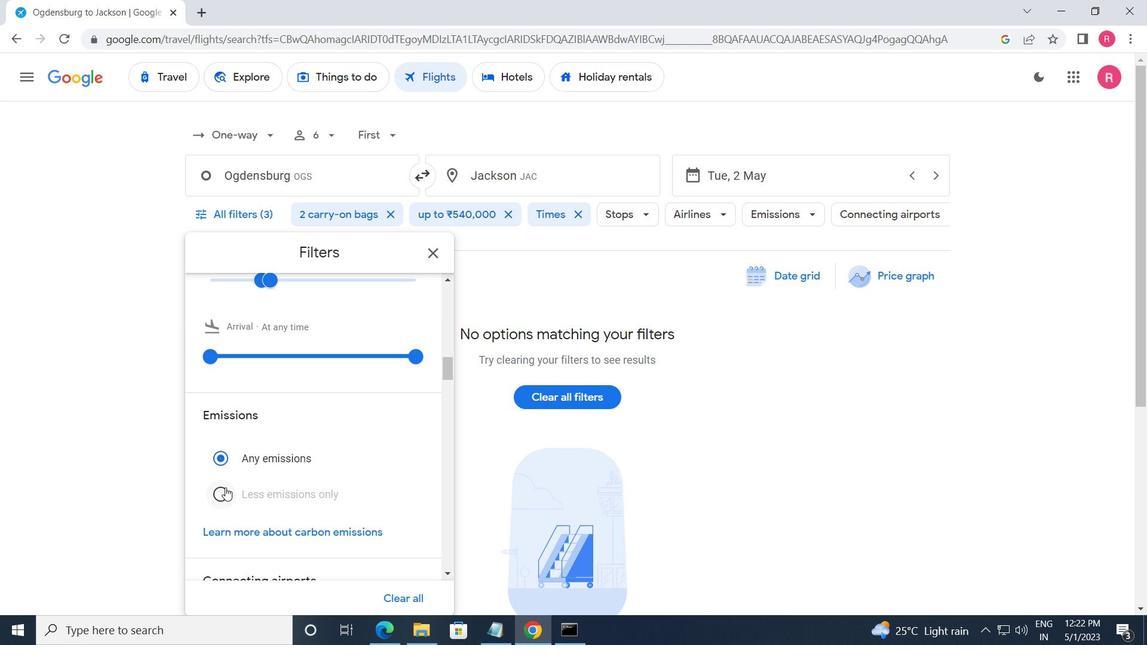 
Action: Mouse moved to (427, 261)
Screenshot: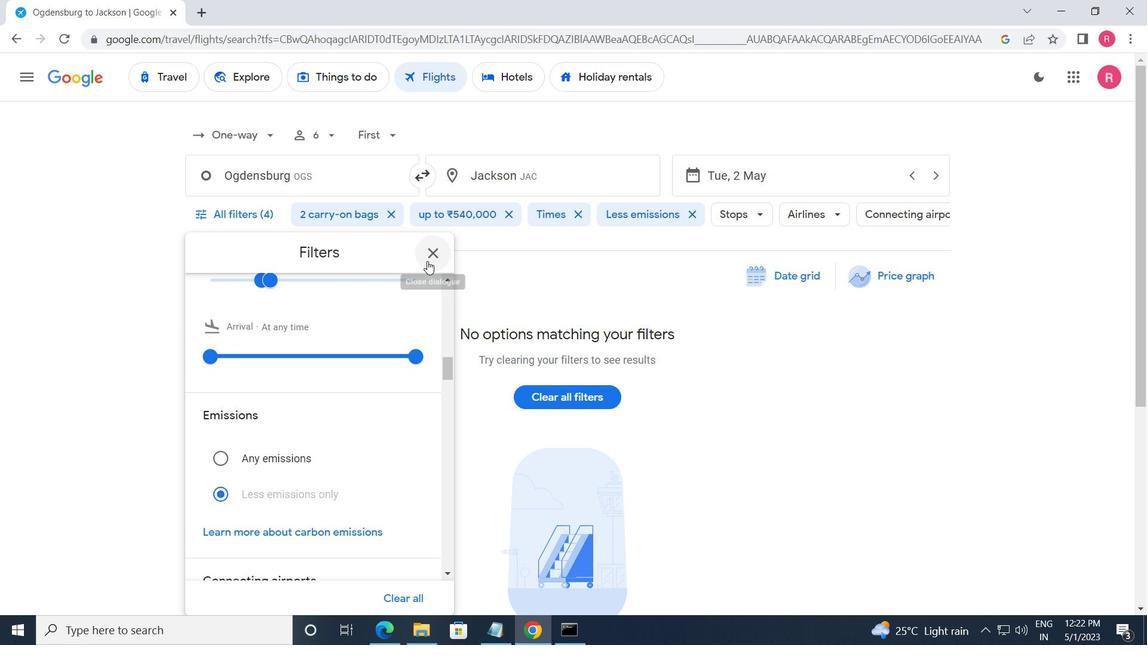 
Action: Mouse pressed left at (427, 261)
Screenshot: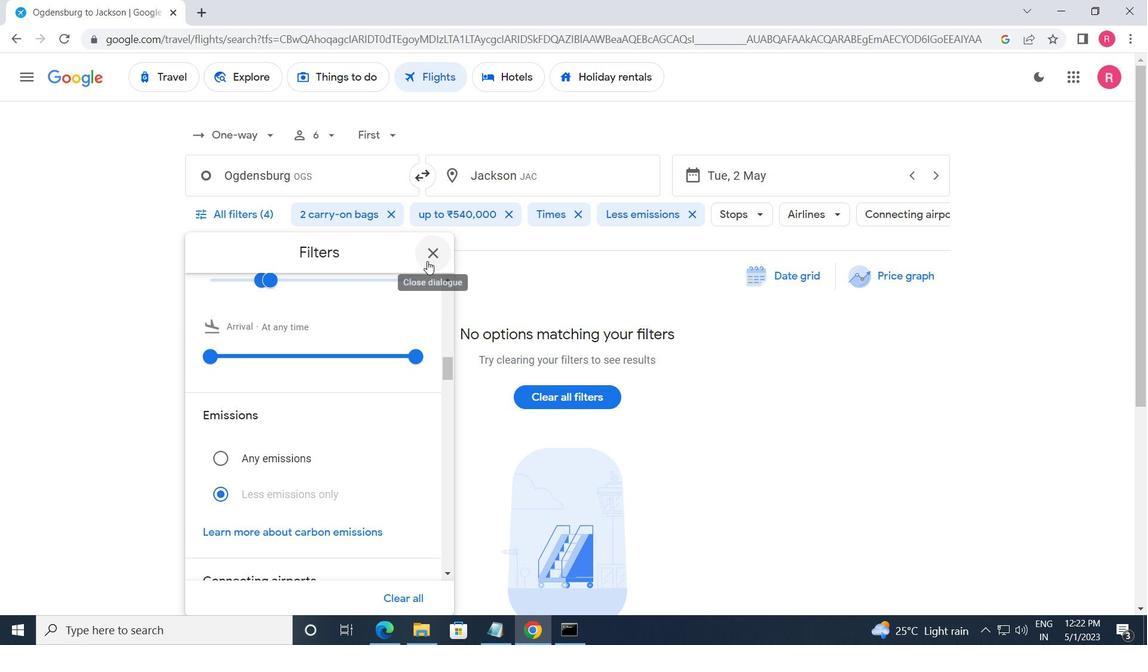 
